 Task: Look for space in Quitilipi, Argentina from 5th June, 2023 to 16th June, 2023 for 2 adults in price range Rs.14000 to Rs.18000. Place can be entire place with 1  bedroom having 1 bed and 1 bathroom. Property type can be house, flat, guest house, hotel. Amenities needed are: heating. Booking option can be shelf check-in. Required host language is English.
Action: Mouse moved to (412, 72)
Screenshot: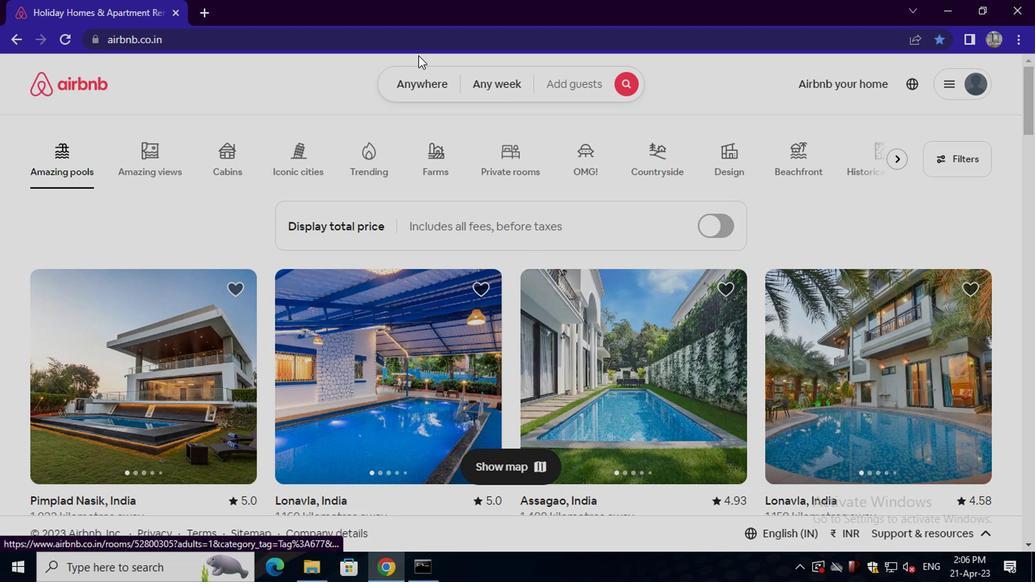 
Action: Mouse pressed left at (412, 72)
Screenshot: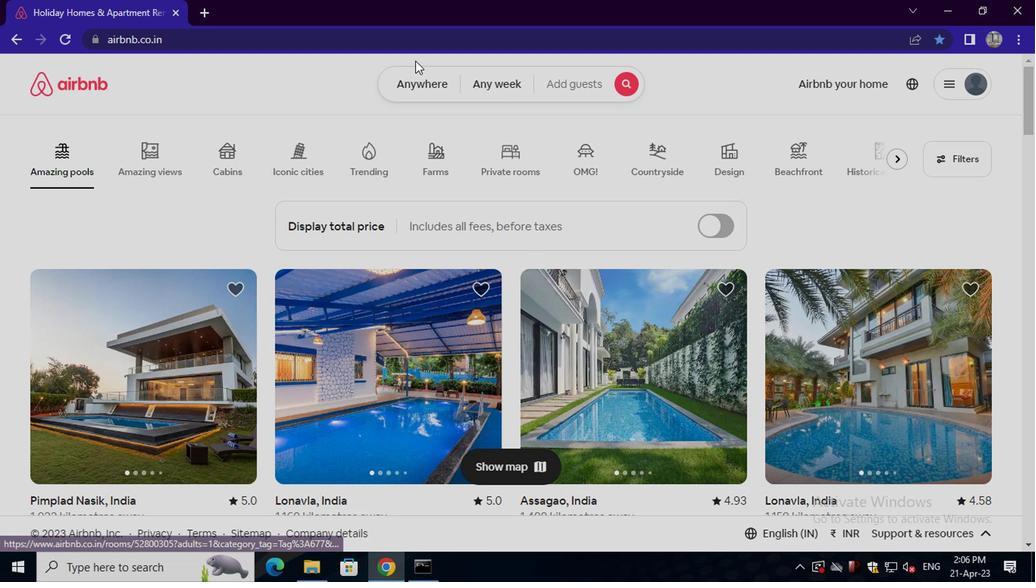 
Action: Mouse moved to (291, 136)
Screenshot: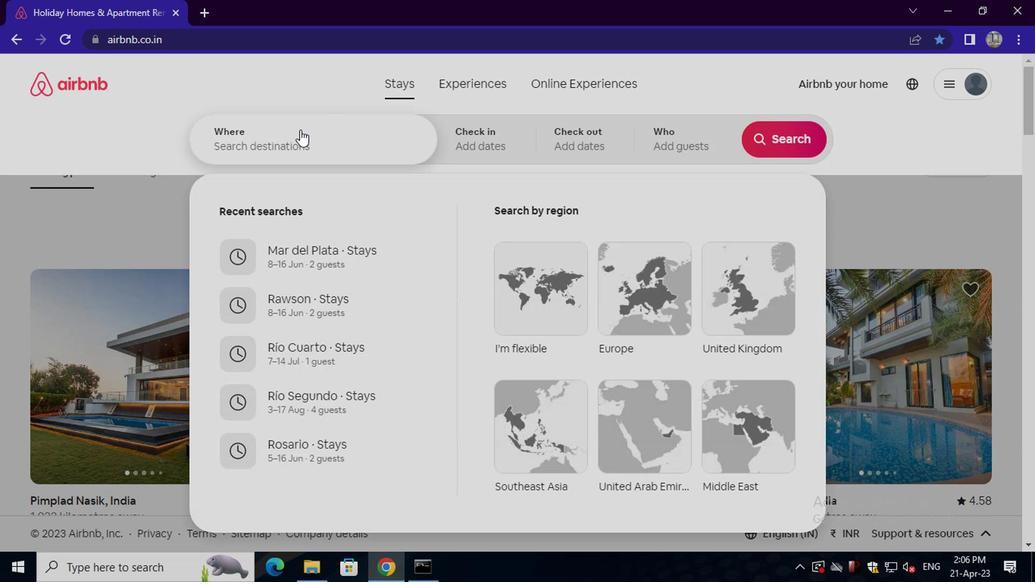 
Action: Mouse pressed left at (291, 136)
Screenshot: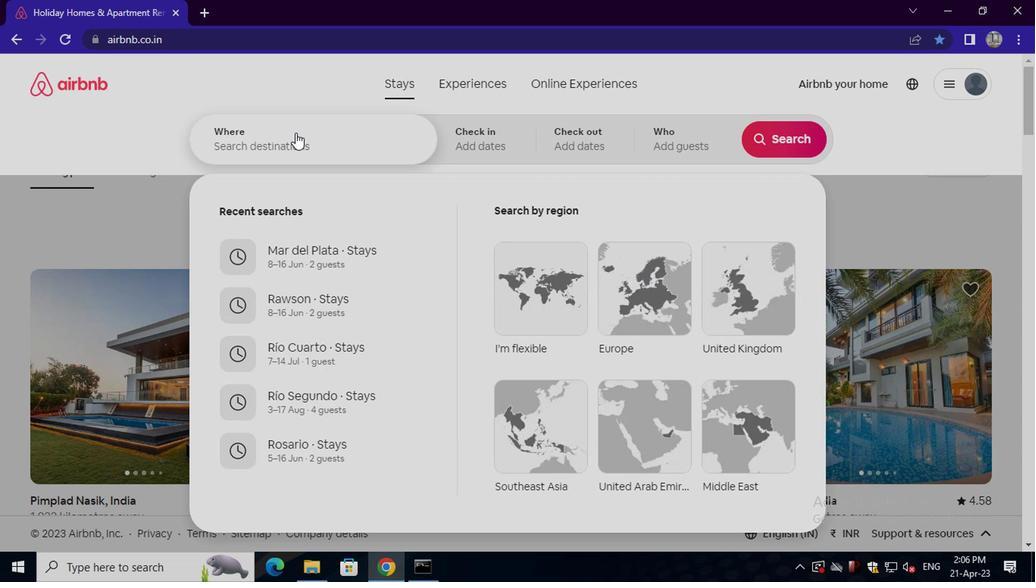 
Action: Mouse moved to (291, 136)
Screenshot: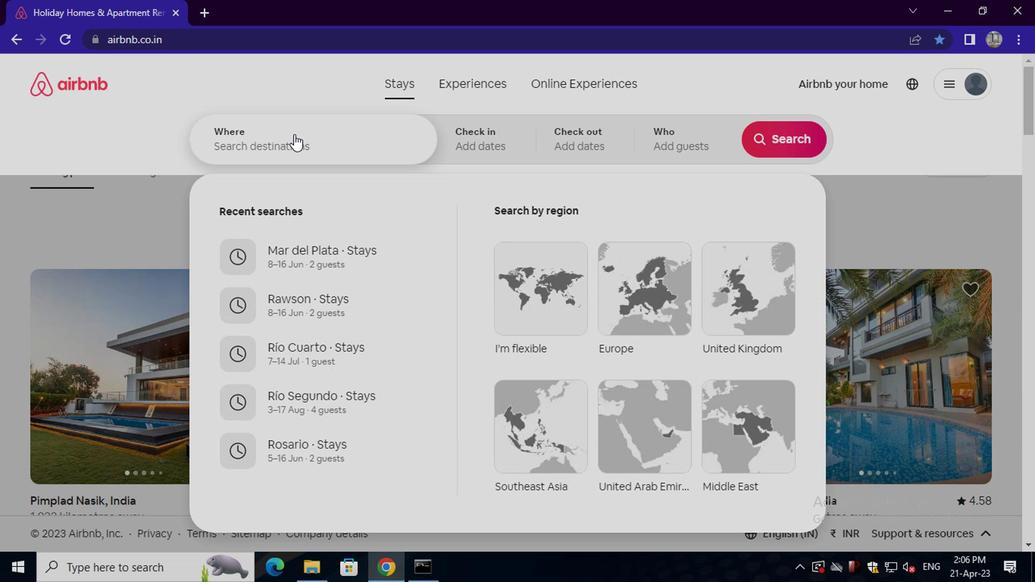 
Action: Key pressed quirilipi,<Key.space><Key.space>argentina<Key.enter>
Screenshot: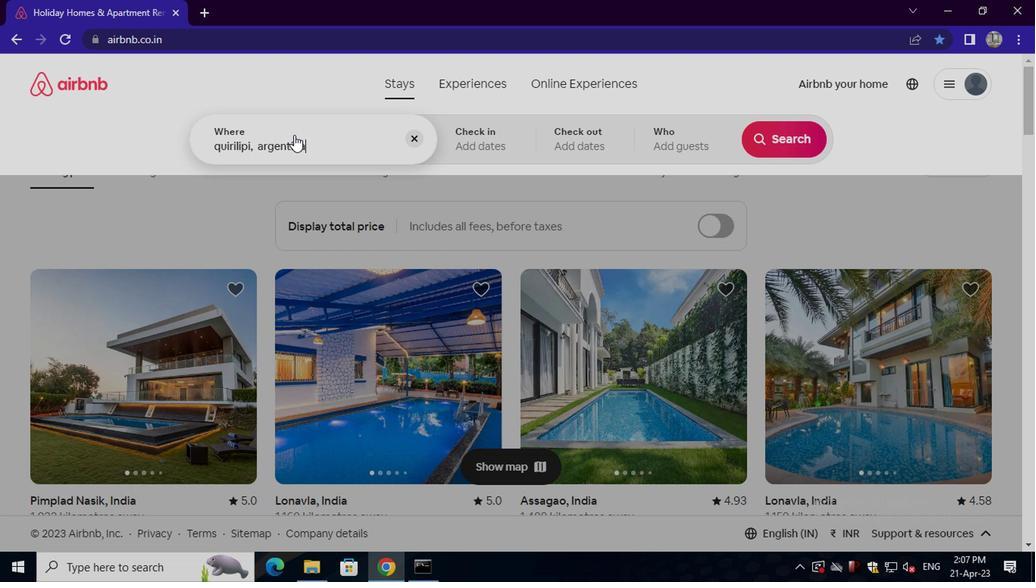
Action: Mouse moved to (767, 266)
Screenshot: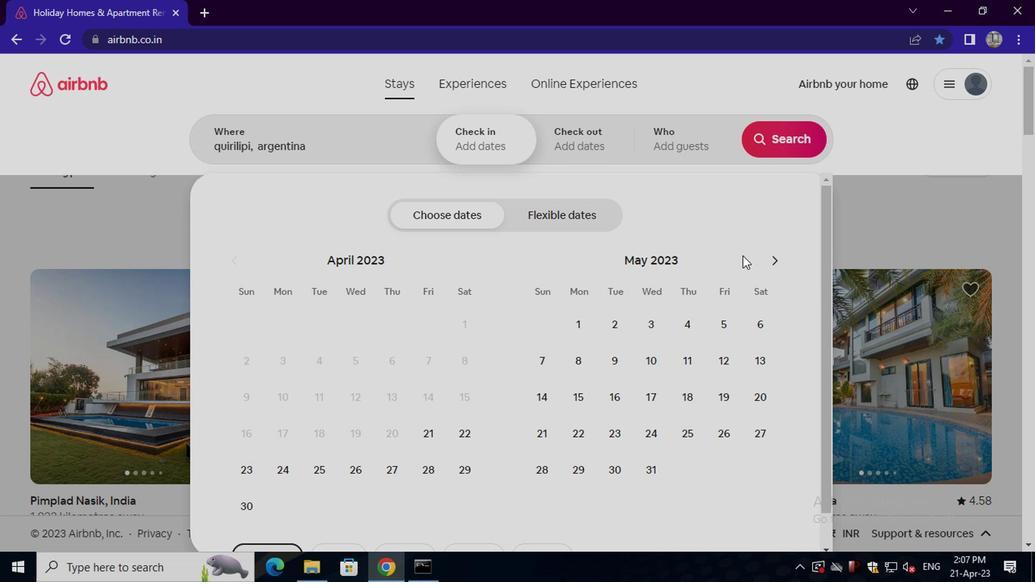 
Action: Mouse pressed left at (767, 266)
Screenshot: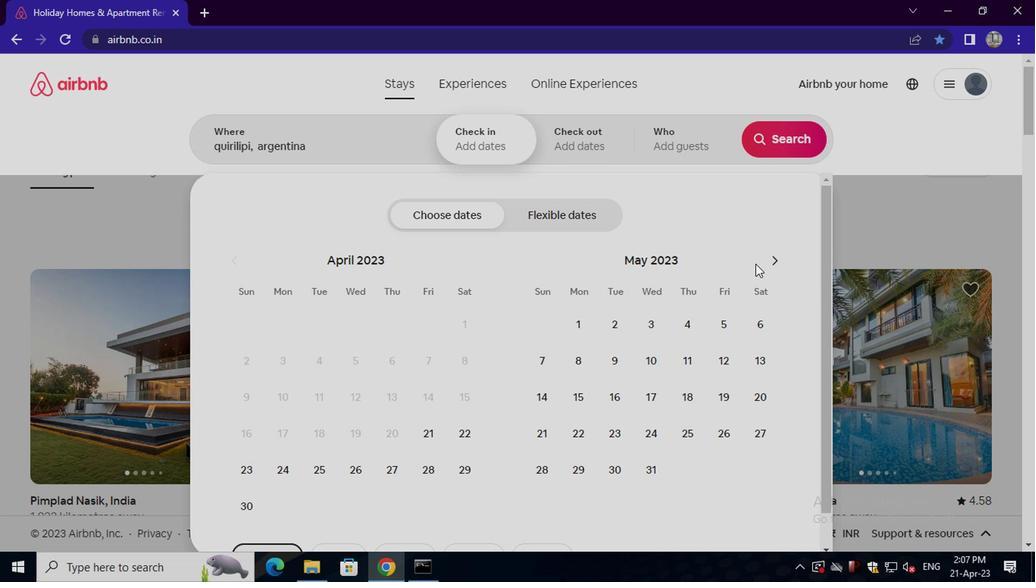 
Action: Mouse moved to (583, 366)
Screenshot: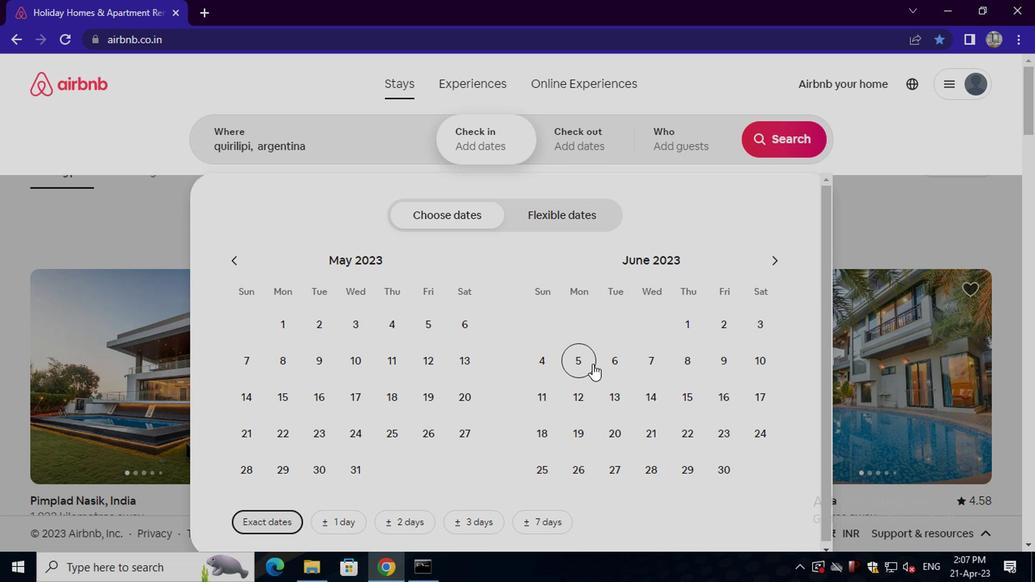 
Action: Mouse pressed left at (583, 366)
Screenshot: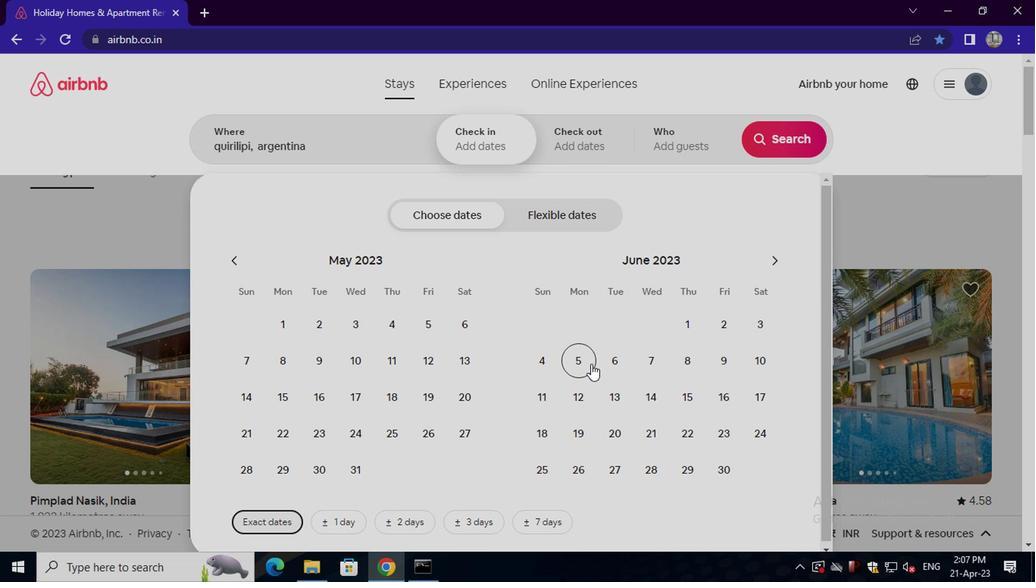 
Action: Mouse moved to (712, 403)
Screenshot: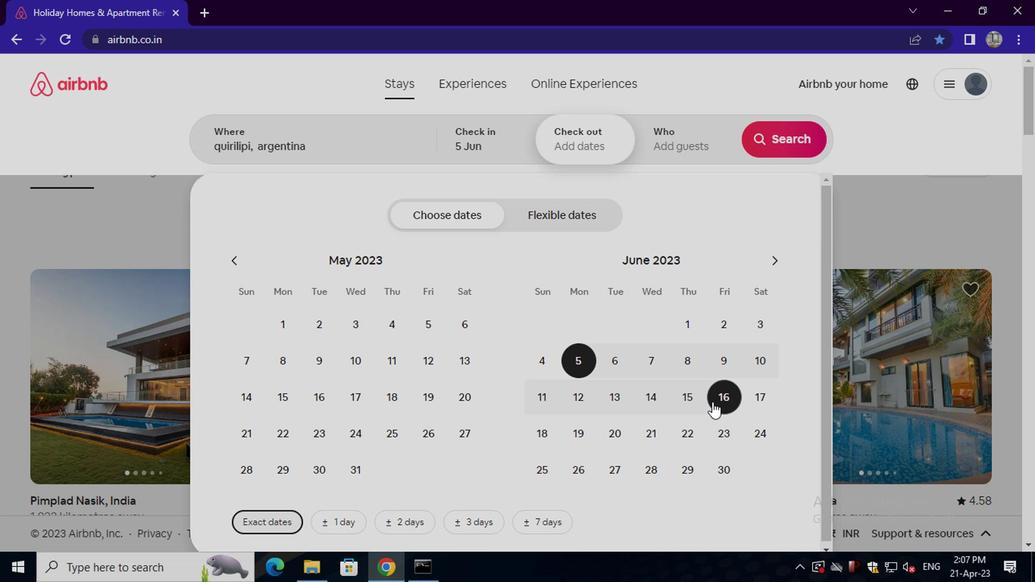 
Action: Mouse pressed left at (712, 403)
Screenshot: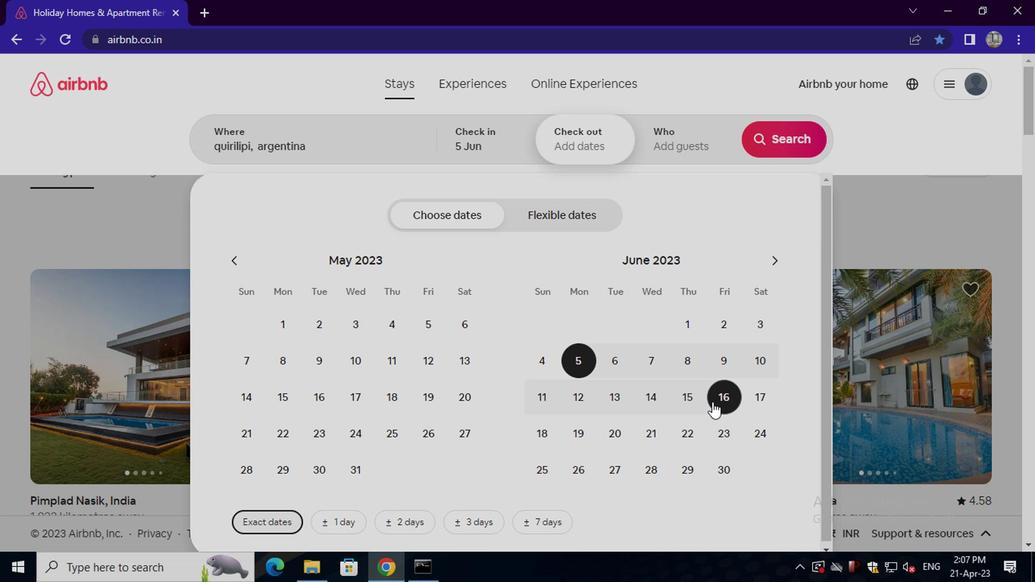 
Action: Mouse moved to (691, 149)
Screenshot: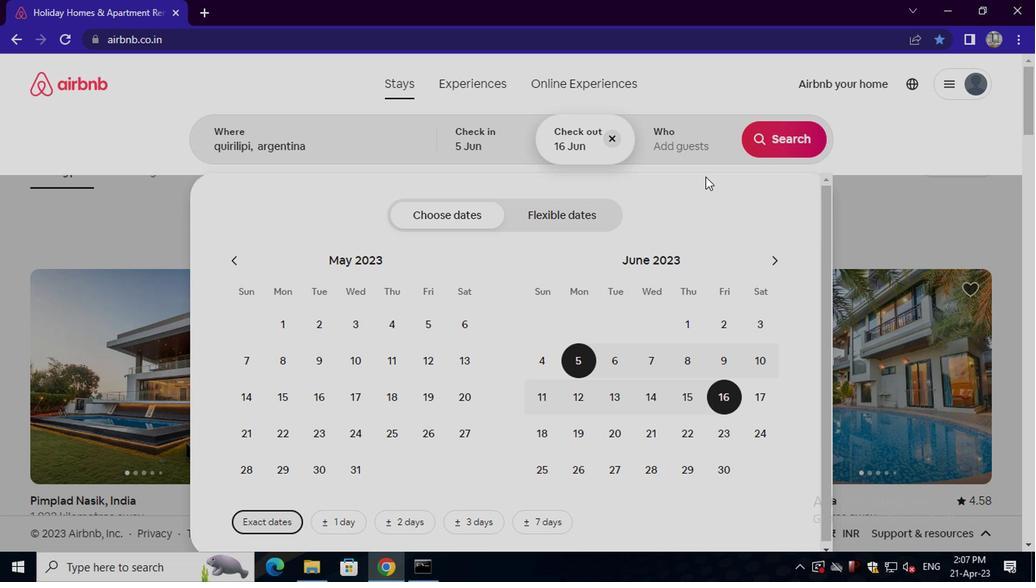 
Action: Mouse pressed left at (691, 149)
Screenshot: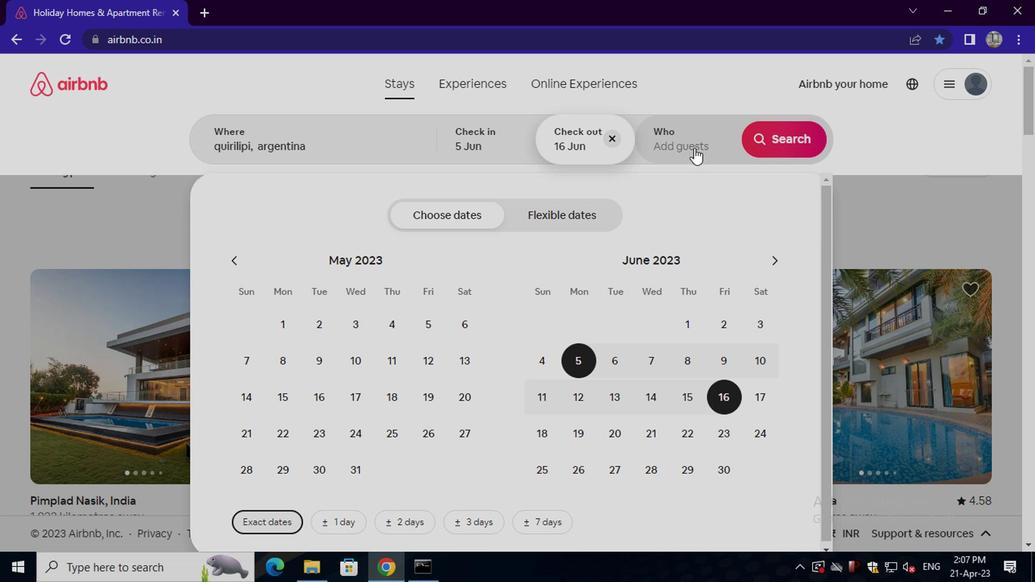 
Action: Mouse moved to (794, 215)
Screenshot: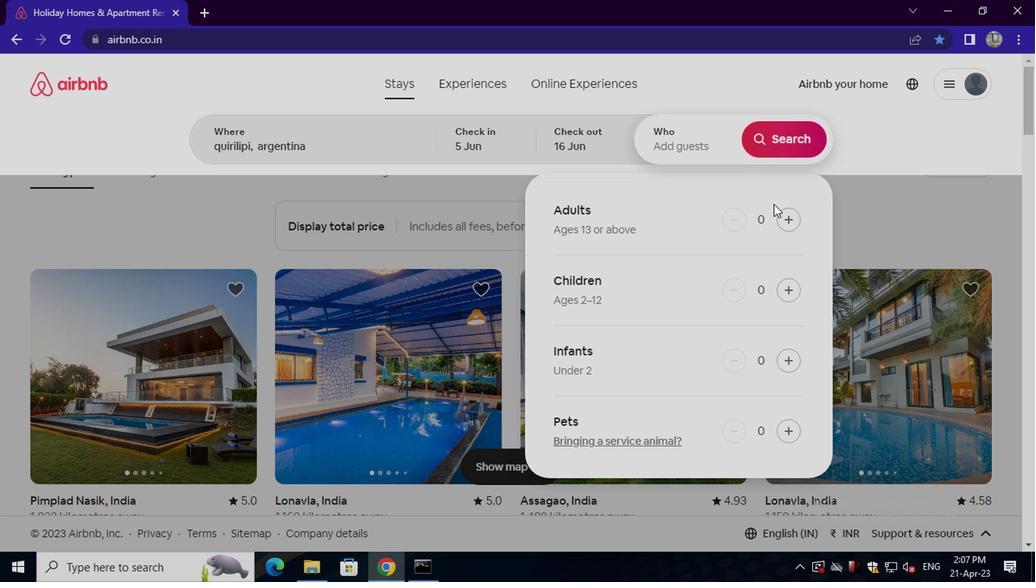 
Action: Mouse pressed left at (794, 215)
Screenshot: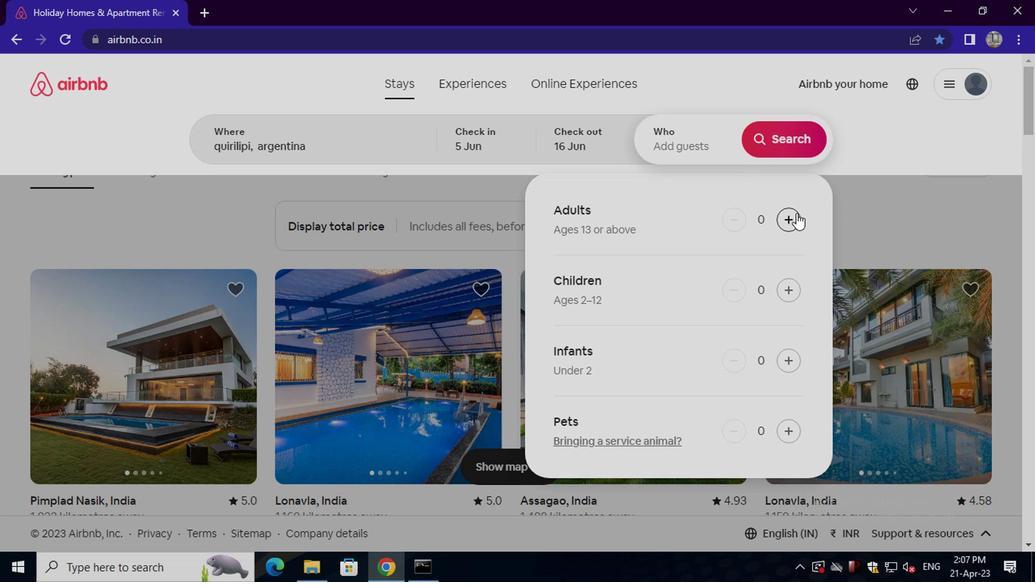 
Action: Mouse pressed left at (794, 215)
Screenshot: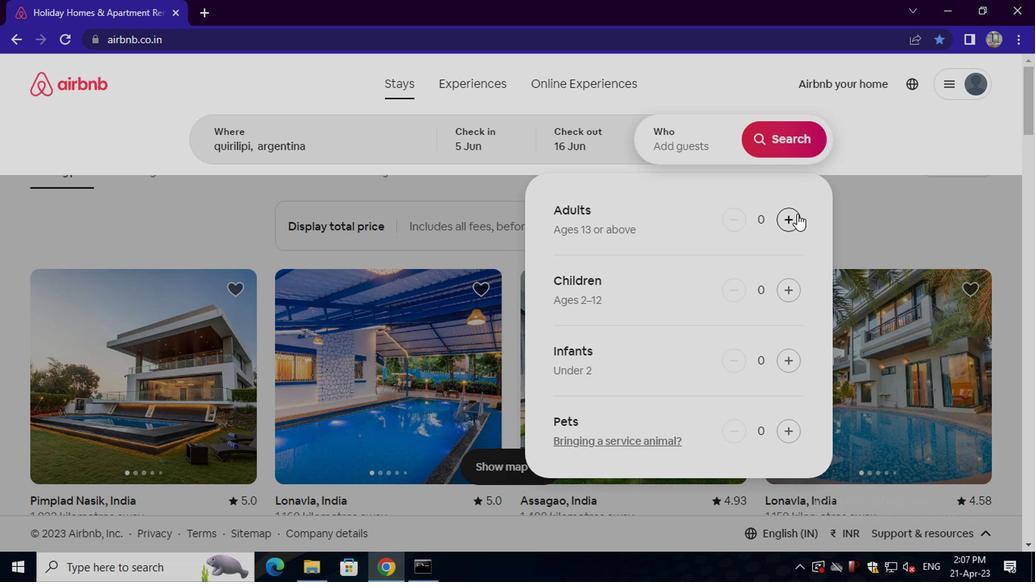 
Action: Mouse moved to (789, 147)
Screenshot: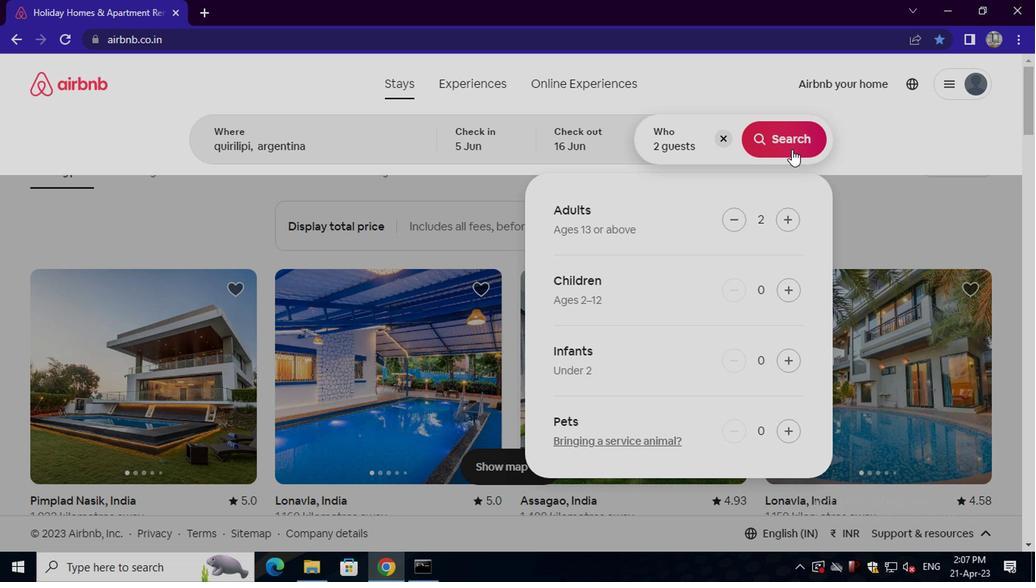 
Action: Mouse pressed left at (789, 147)
Screenshot: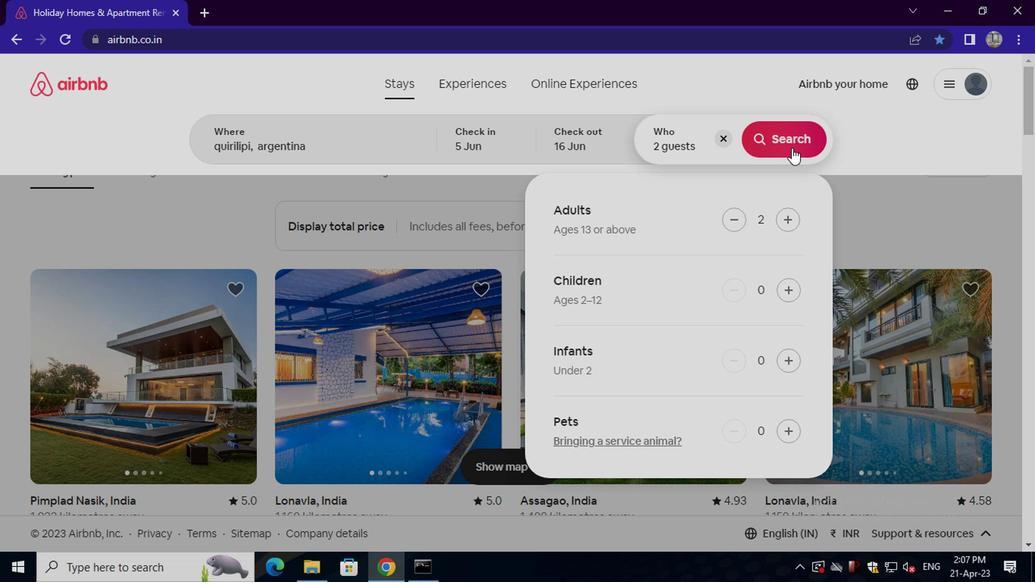 
Action: Mouse moved to (954, 147)
Screenshot: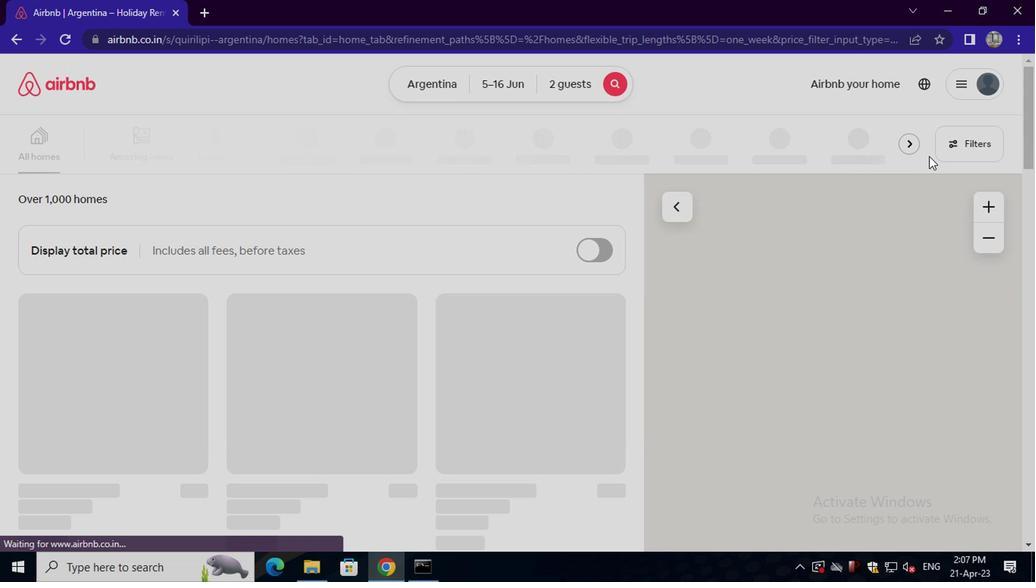 
Action: Mouse pressed left at (954, 147)
Screenshot: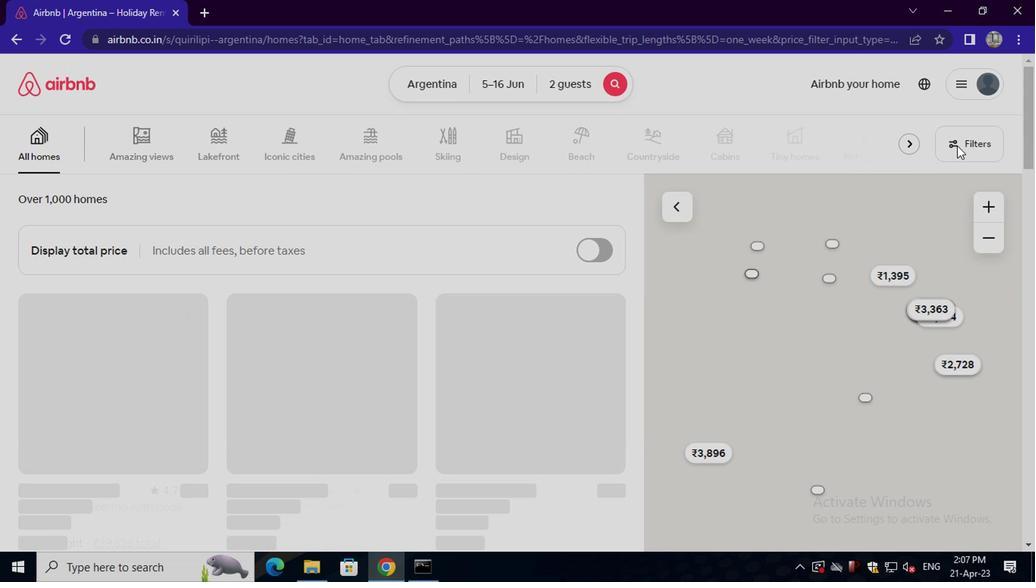 
Action: Mouse moved to (356, 337)
Screenshot: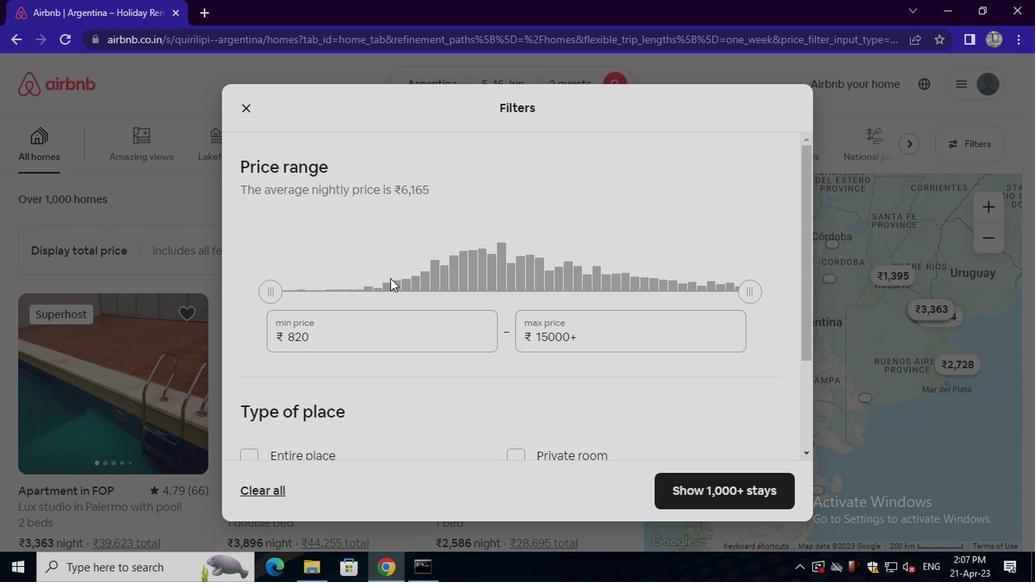 
Action: Mouse pressed left at (356, 337)
Screenshot: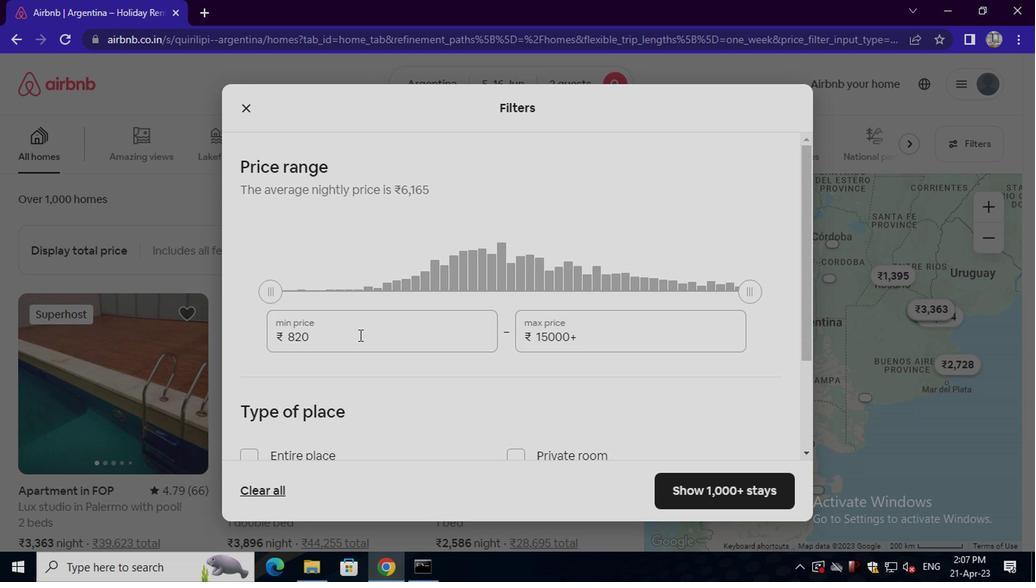 
Action: Key pressed <Key.backspace><Key.backspace><Key.backspace><Key.backspace><Key.backspace><Key.backspace><Key.backspace><Key.backspace>14000
Screenshot: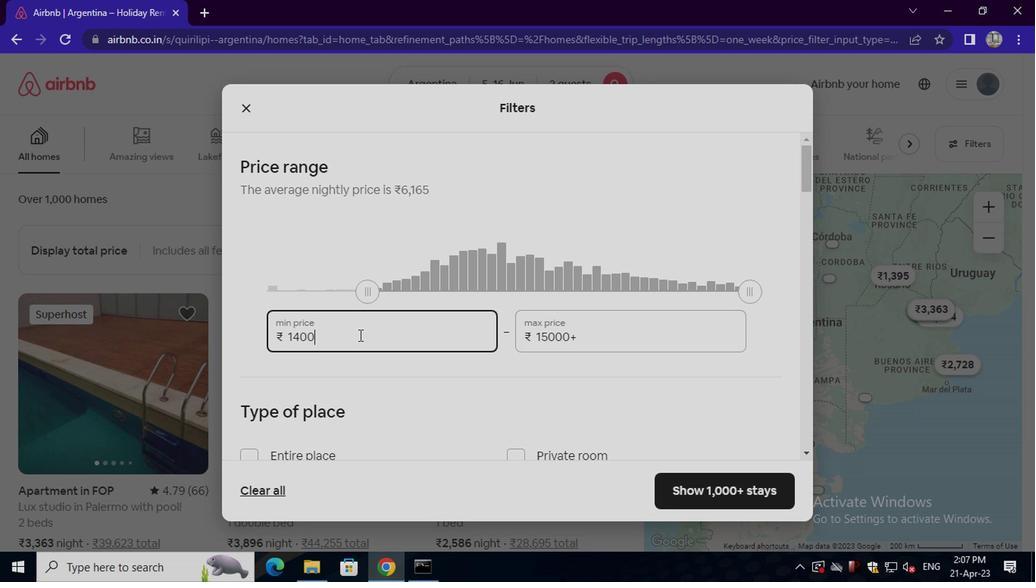 
Action: Mouse moved to (602, 346)
Screenshot: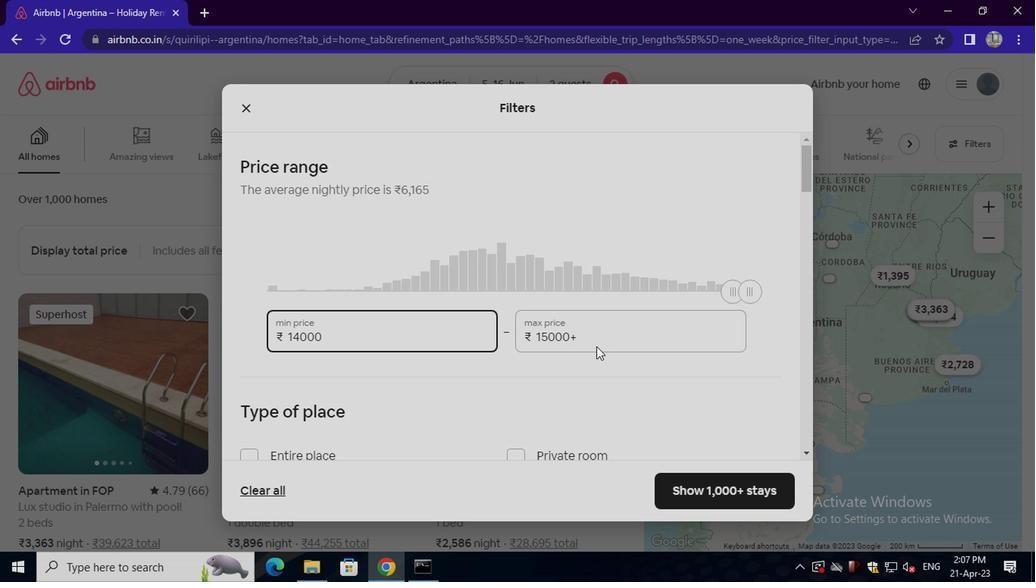 
Action: Mouse pressed left at (602, 346)
Screenshot: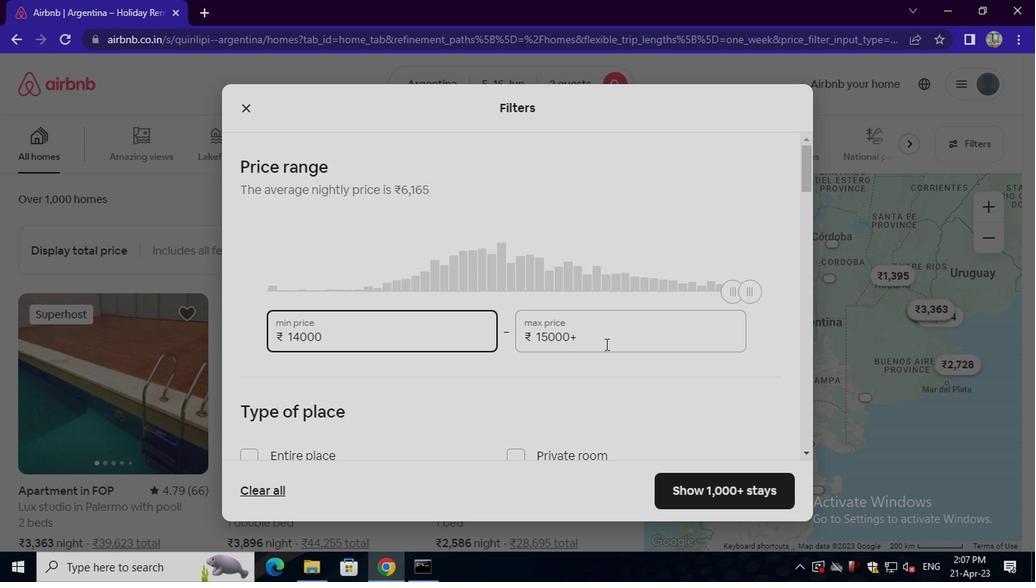 
Action: Key pressed <Key.backspace><Key.backspace><Key.backspace><Key.backspace><Key.backspace><Key.backspace><Key.backspace><Key.backspace><Key.backspace><Key.backspace><Key.backspace><Key.backspace>18000
Screenshot: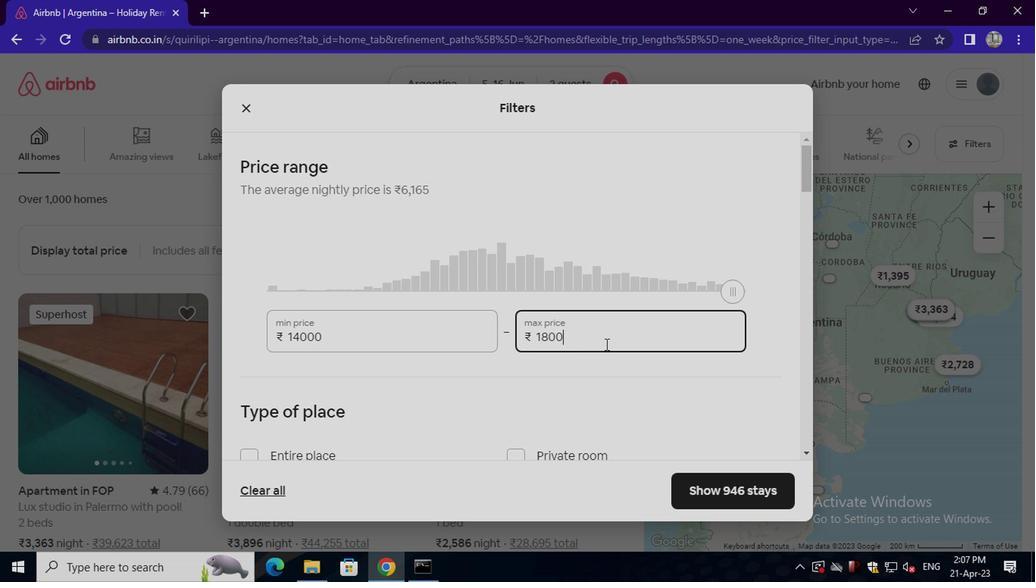 
Action: Mouse moved to (590, 354)
Screenshot: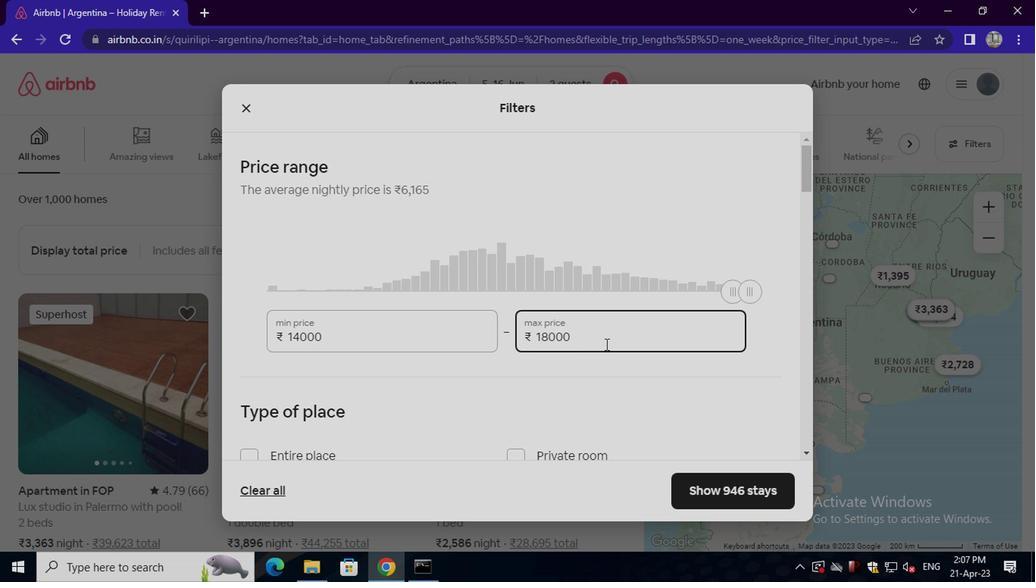 
Action: Mouse scrolled (590, 354) with delta (0, 0)
Screenshot: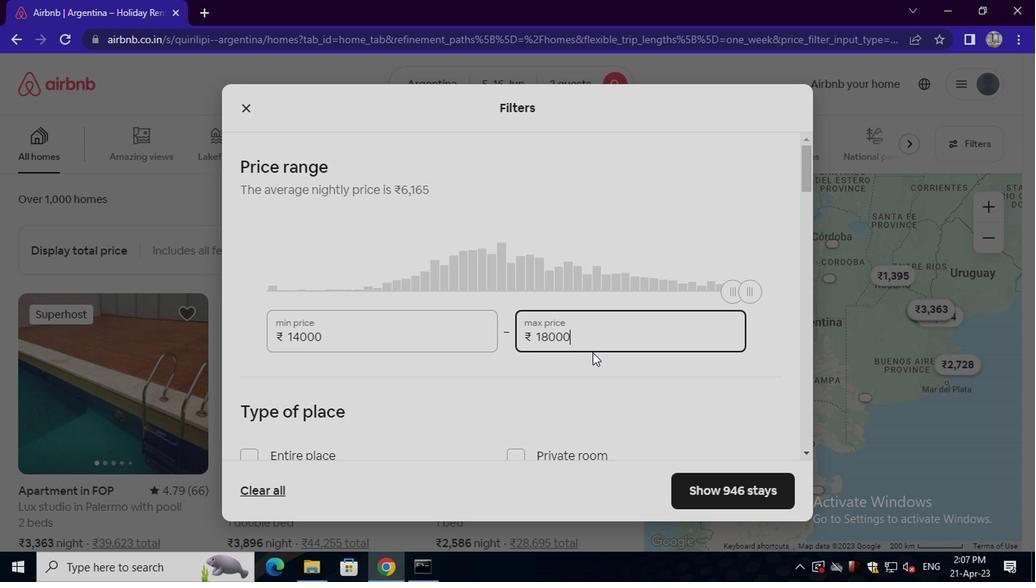 
Action: Mouse moved to (328, 382)
Screenshot: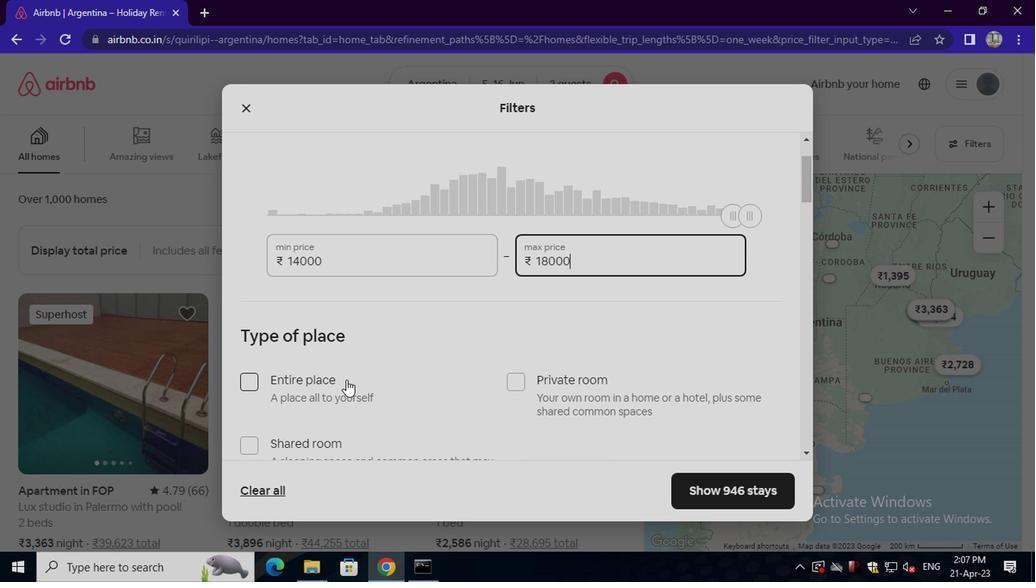 
Action: Mouse pressed left at (328, 382)
Screenshot: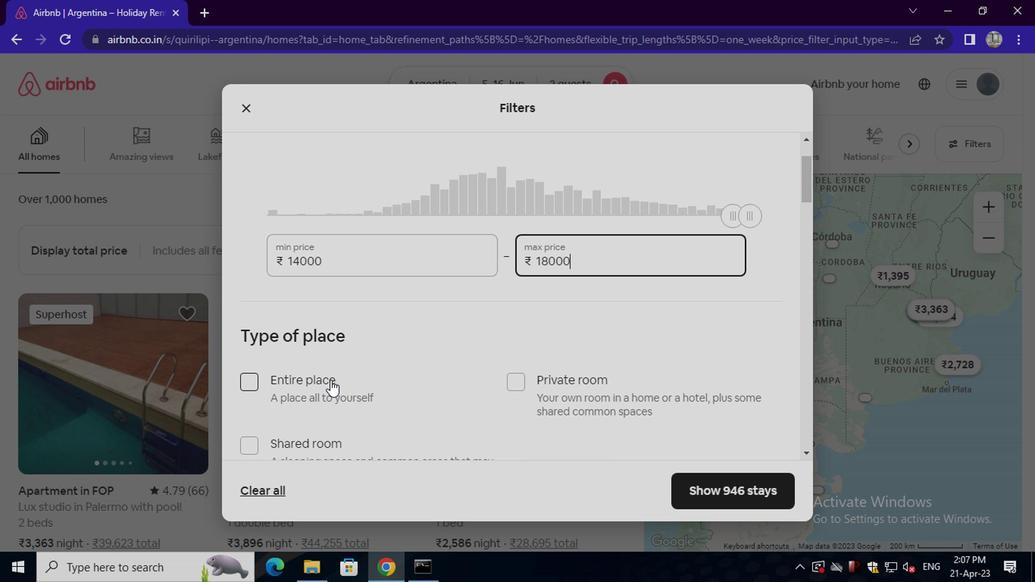 
Action: Mouse scrolled (328, 381) with delta (0, -1)
Screenshot: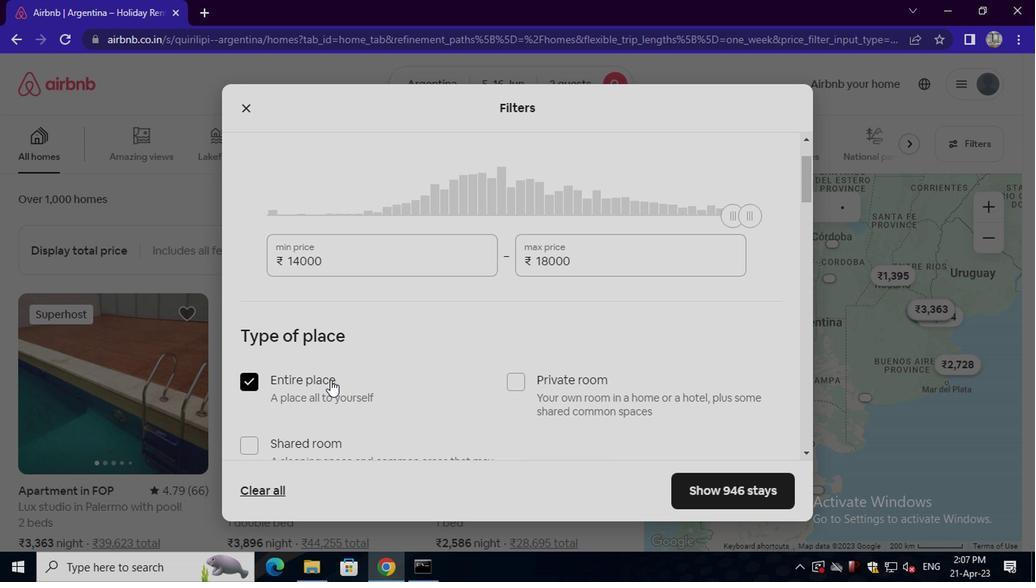 
Action: Mouse scrolled (328, 381) with delta (0, -1)
Screenshot: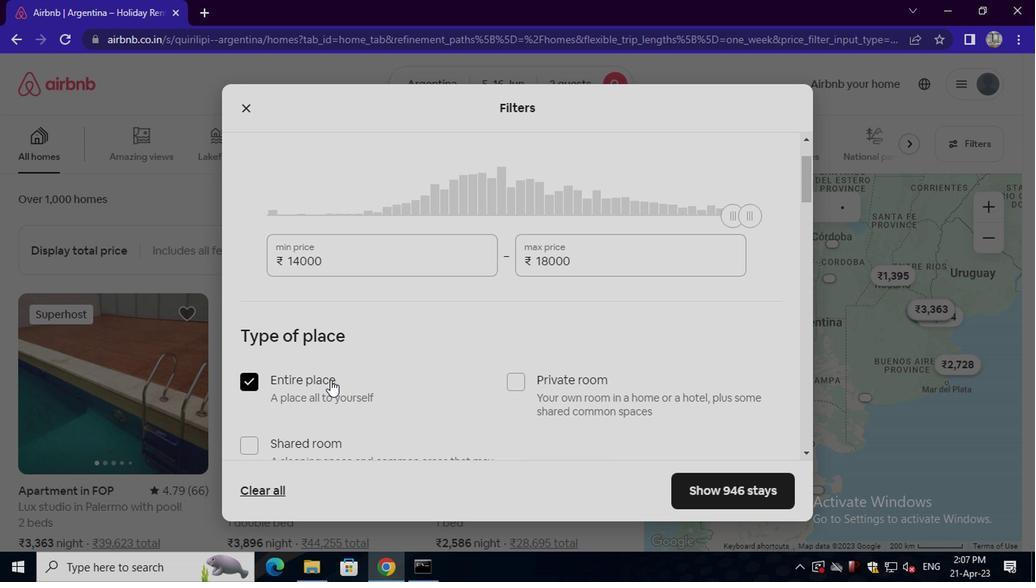 
Action: Mouse scrolled (328, 381) with delta (0, -1)
Screenshot: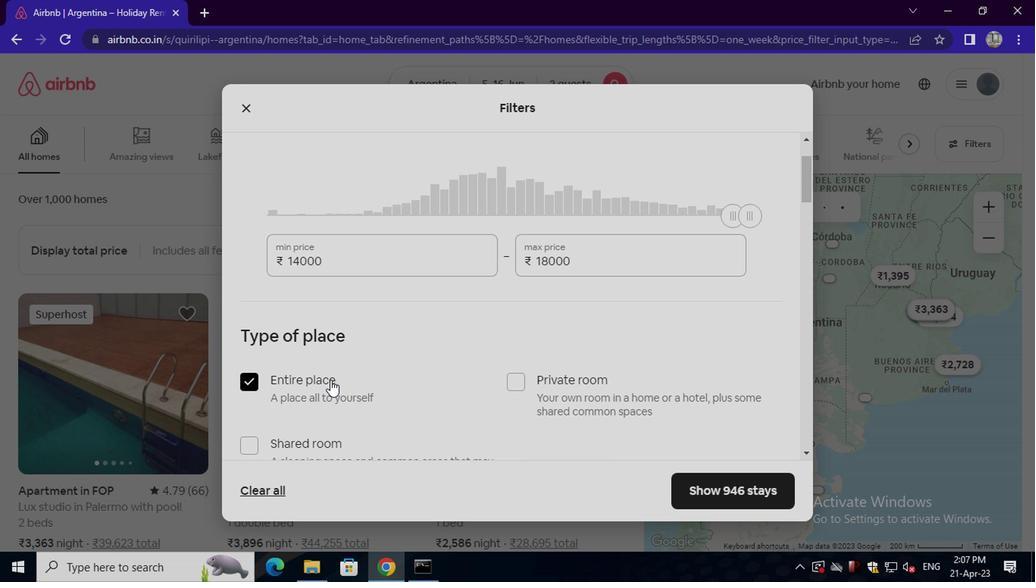 
Action: Mouse scrolled (328, 381) with delta (0, -1)
Screenshot: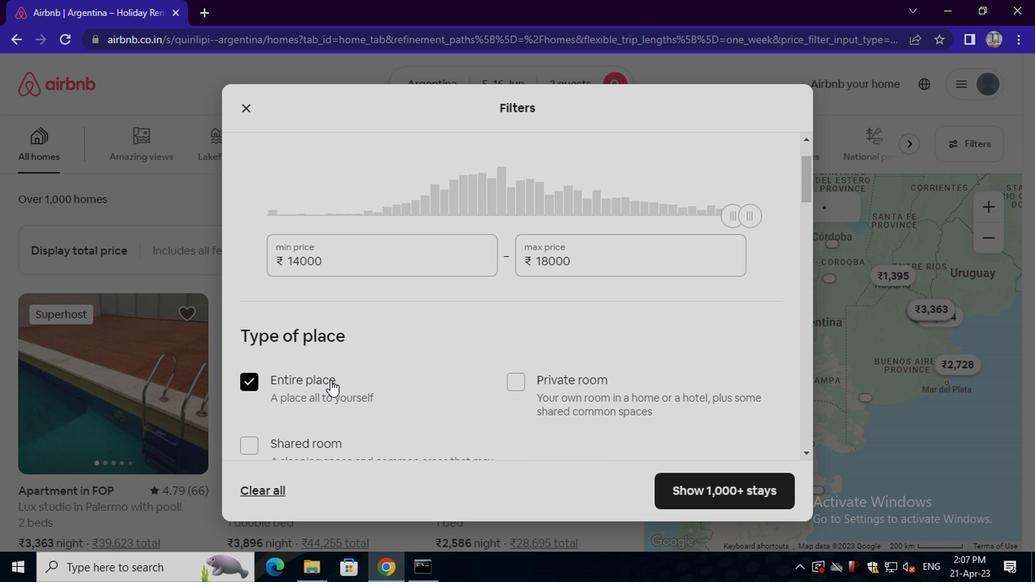 
Action: Mouse moved to (326, 334)
Screenshot: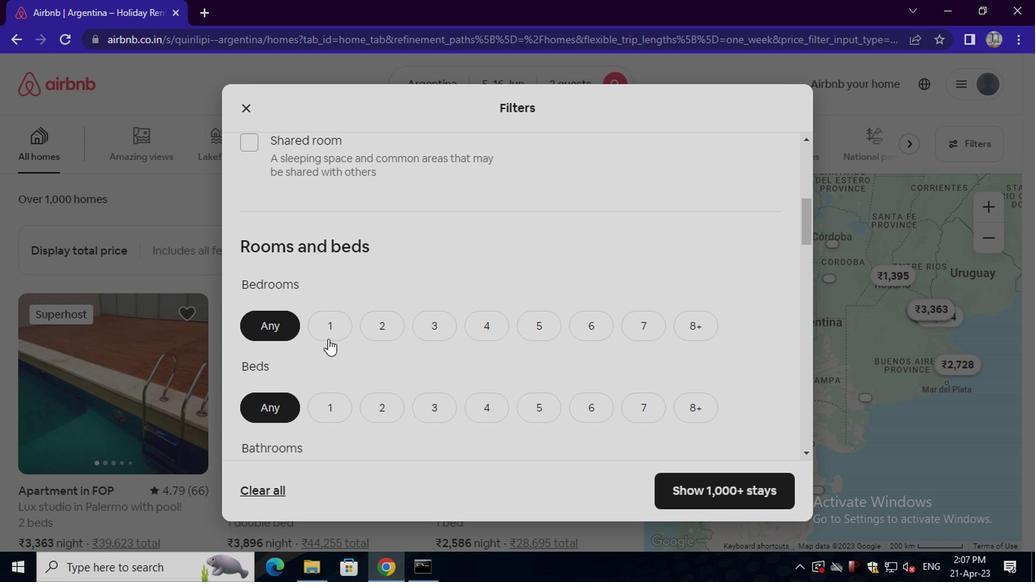
Action: Mouse pressed left at (326, 334)
Screenshot: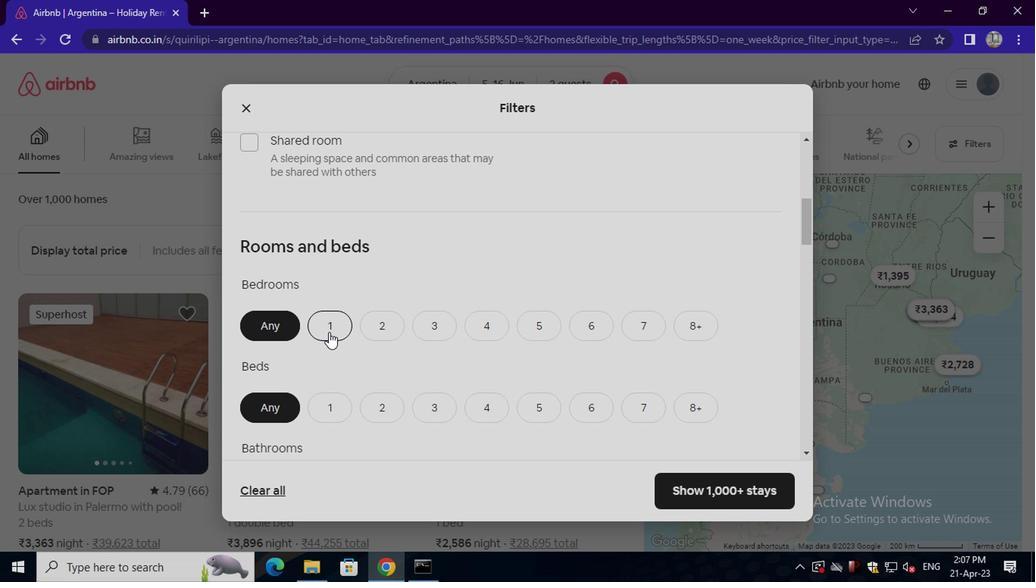 
Action: Mouse moved to (346, 345)
Screenshot: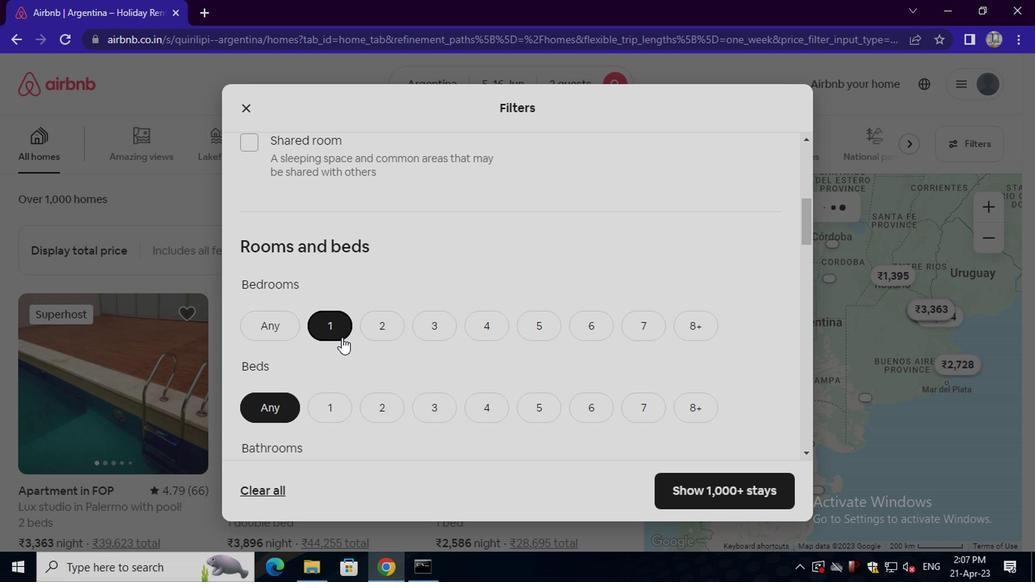 
Action: Mouse scrolled (346, 343) with delta (0, -1)
Screenshot: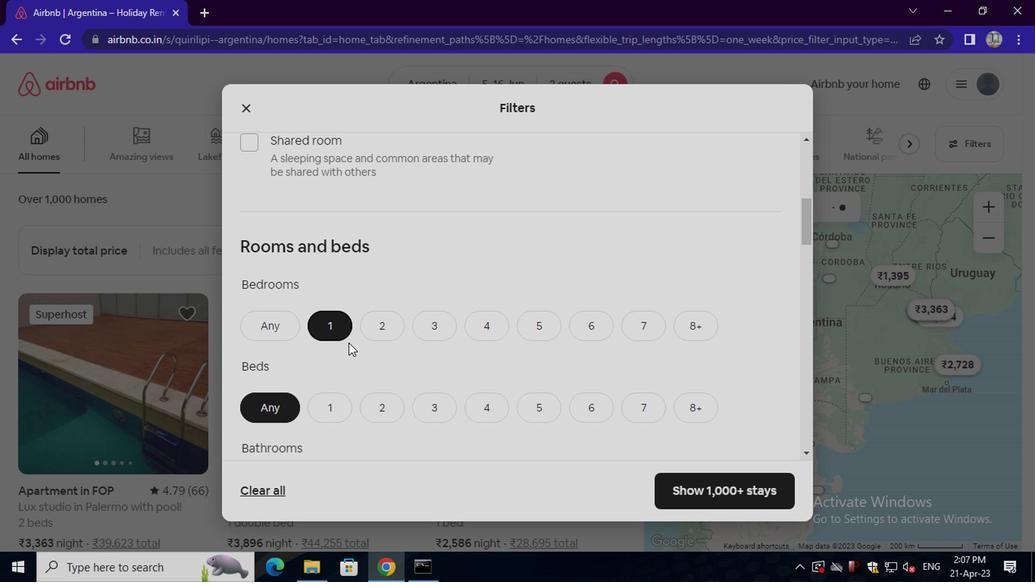 
Action: Mouse moved to (347, 345)
Screenshot: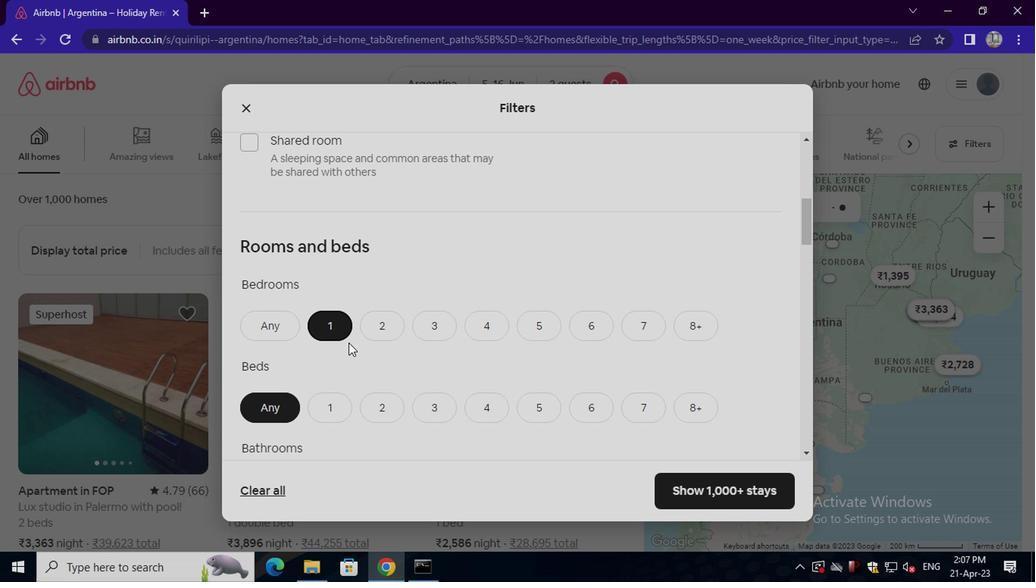 
Action: Mouse scrolled (347, 343) with delta (0, -1)
Screenshot: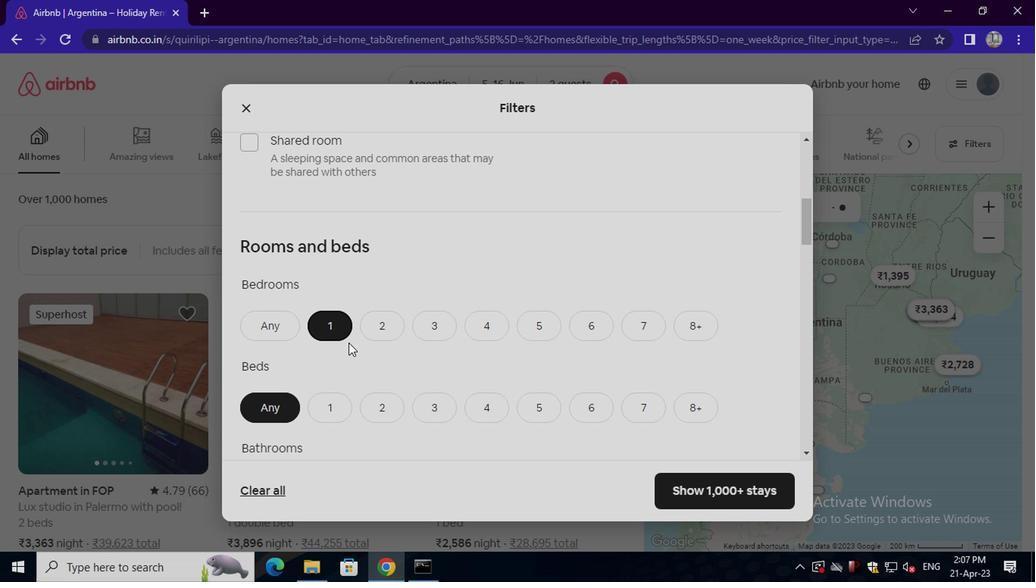
Action: Mouse moved to (336, 264)
Screenshot: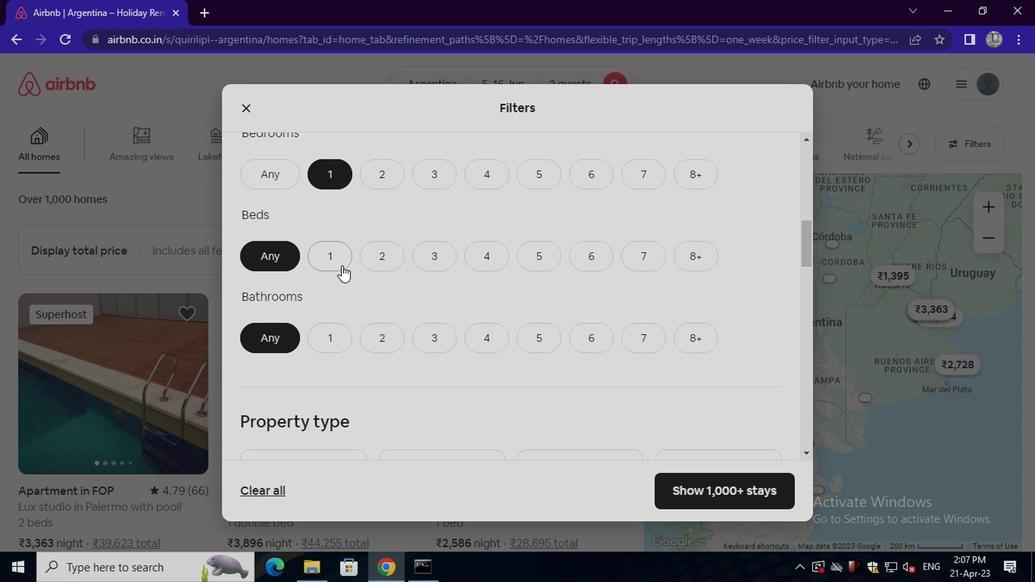 
Action: Mouse pressed left at (336, 264)
Screenshot: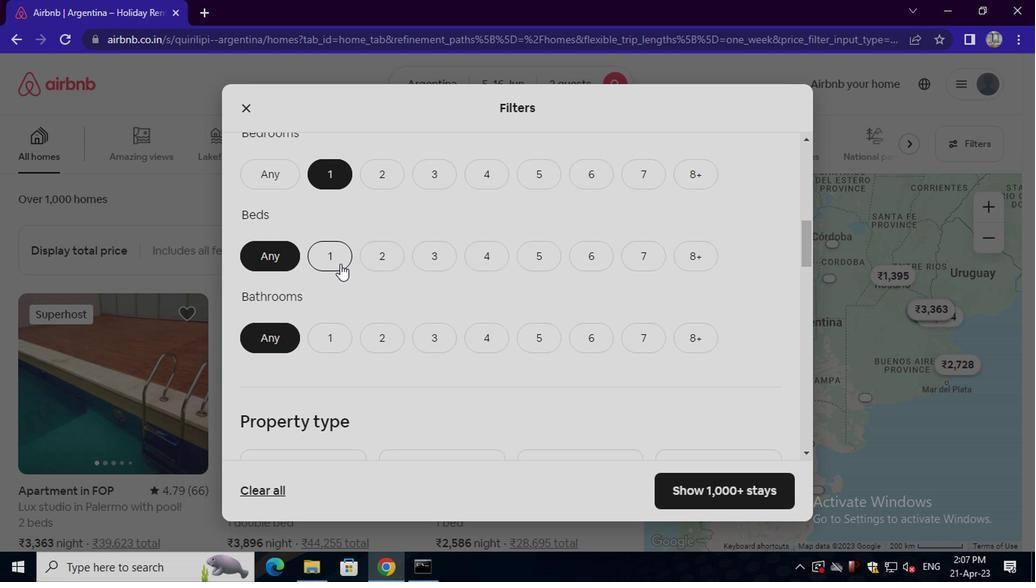 
Action: Mouse moved to (339, 337)
Screenshot: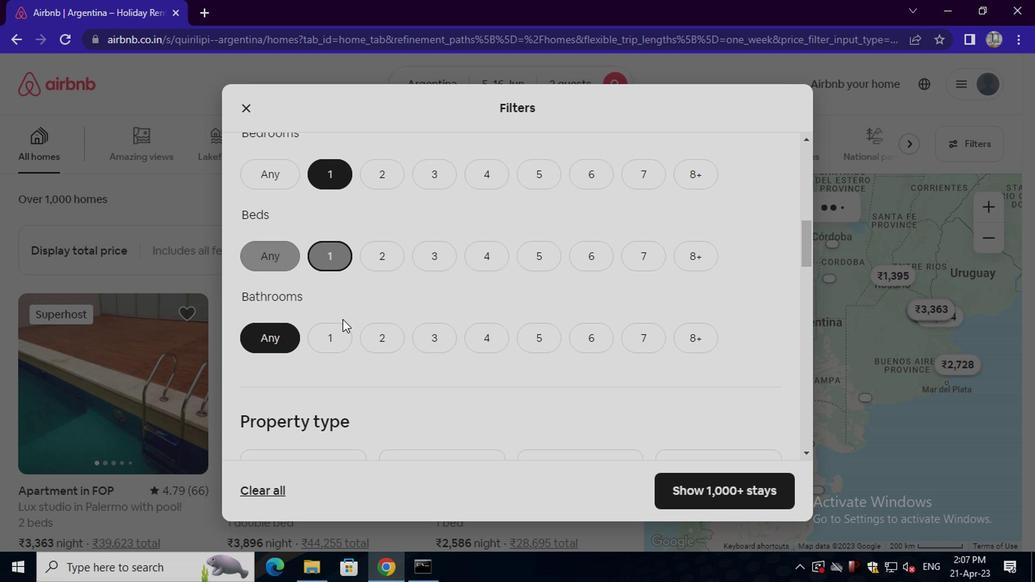 
Action: Mouse pressed left at (339, 337)
Screenshot: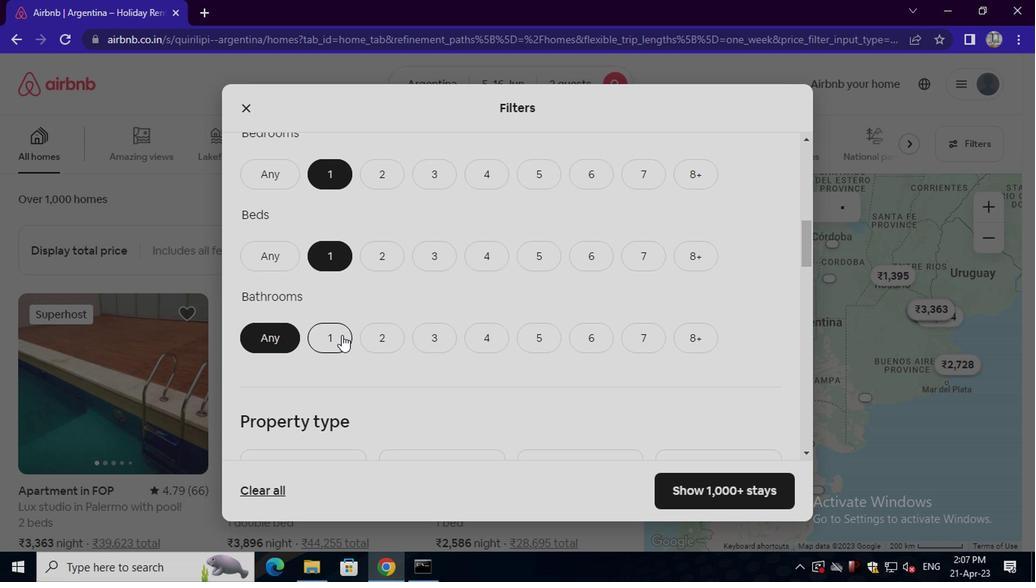 
Action: Mouse scrolled (339, 336) with delta (0, -1)
Screenshot: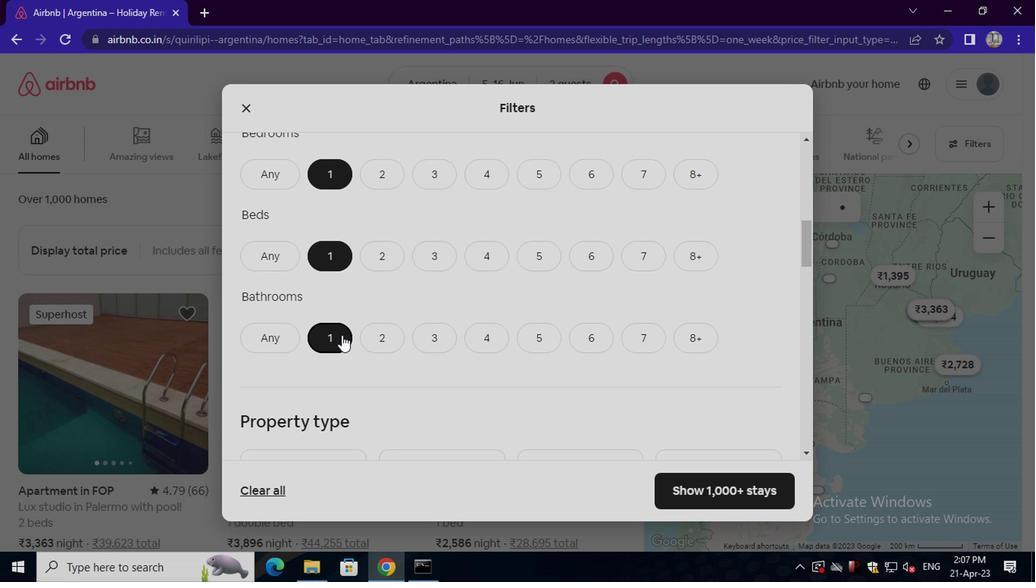 
Action: Mouse scrolled (339, 336) with delta (0, -1)
Screenshot: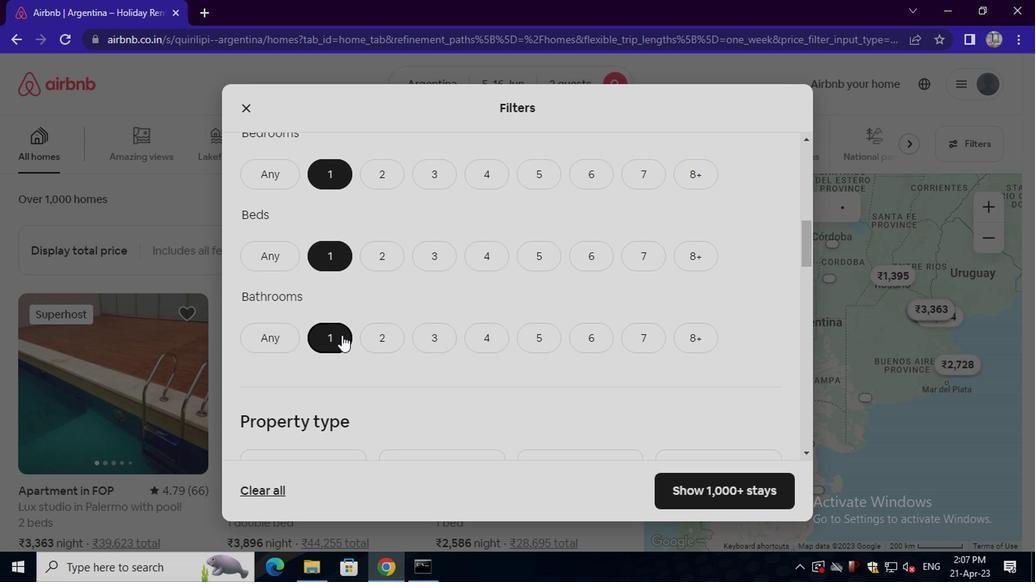 
Action: Mouse scrolled (339, 336) with delta (0, -1)
Screenshot: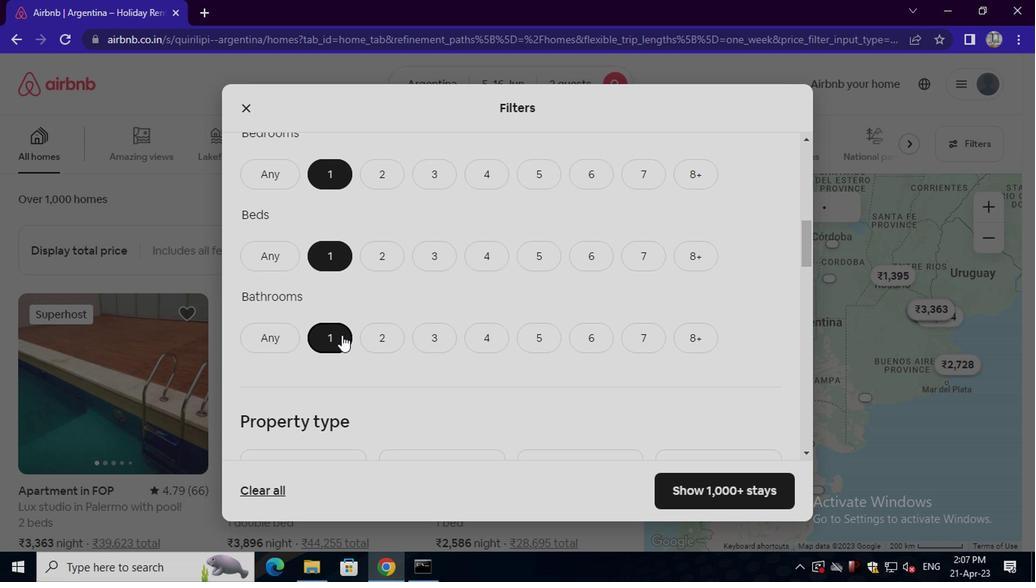 
Action: Mouse moved to (322, 293)
Screenshot: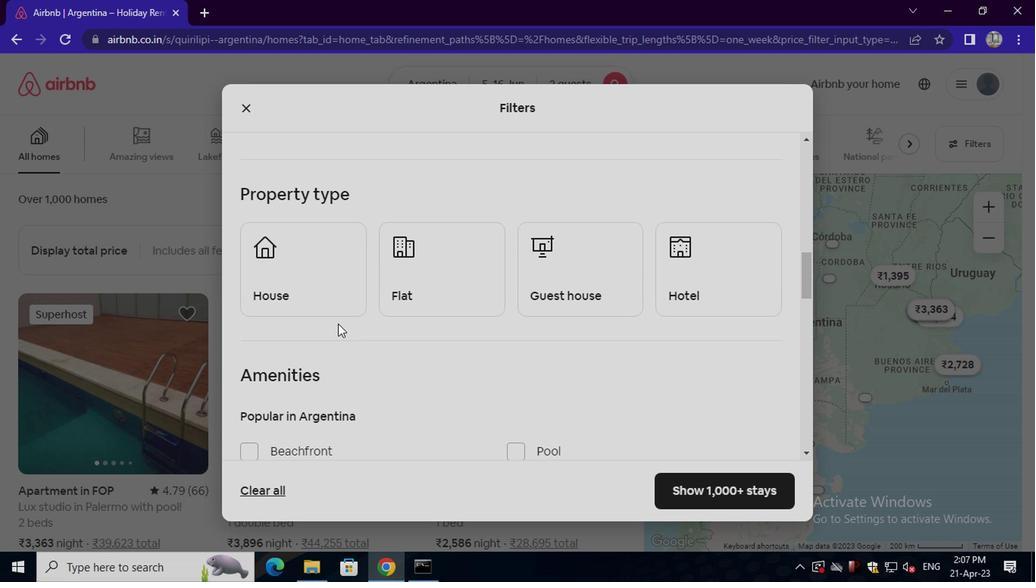 
Action: Mouse pressed left at (322, 293)
Screenshot: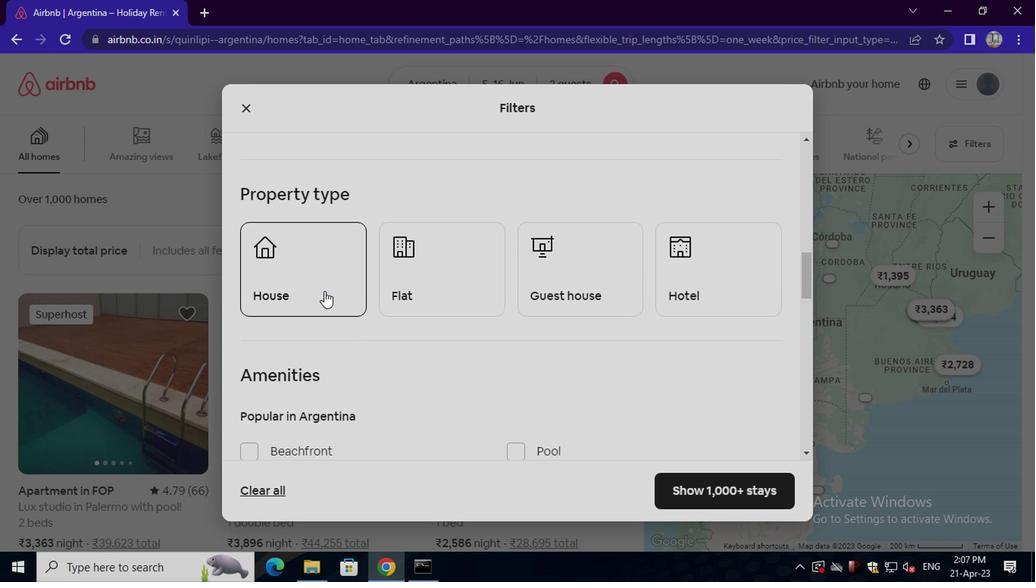 
Action: Mouse moved to (405, 285)
Screenshot: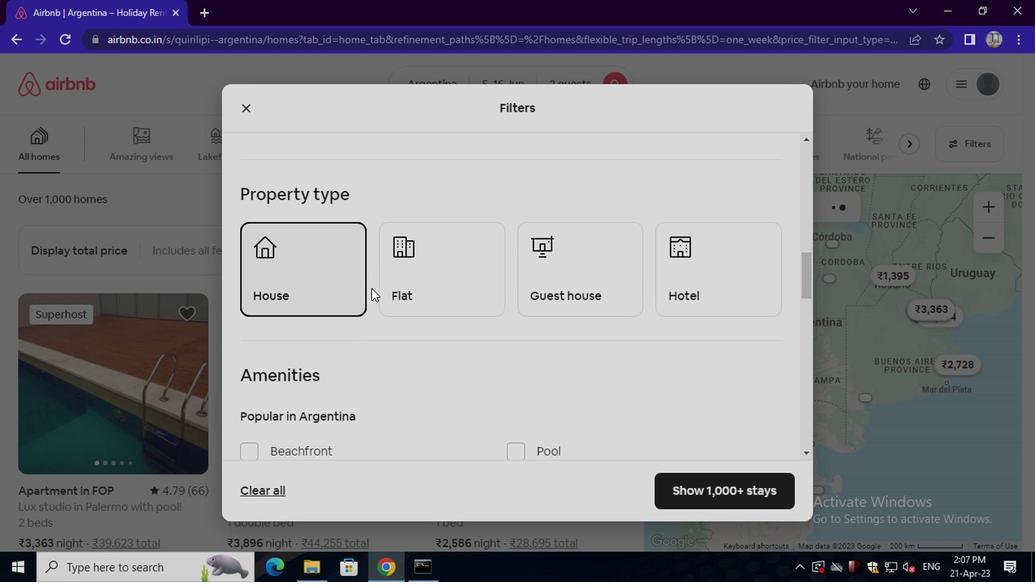 
Action: Mouse pressed left at (405, 285)
Screenshot: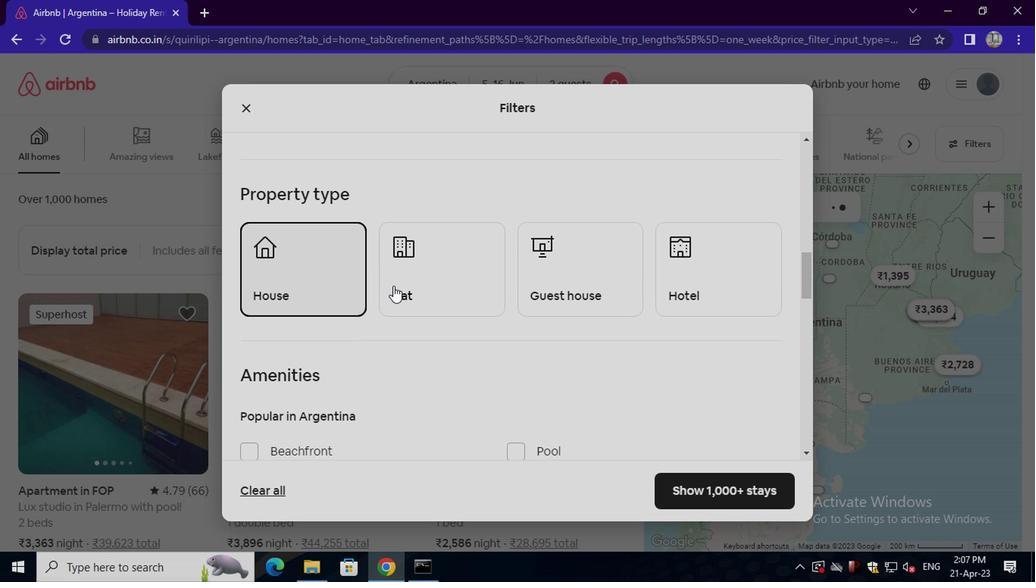 
Action: Mouse moved to (545, 279)
Screenshot: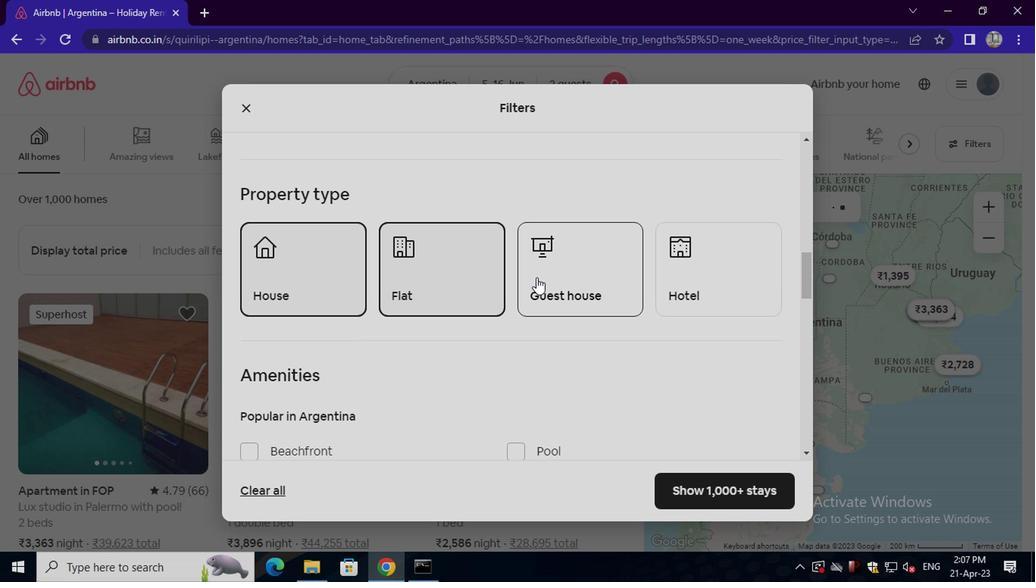 
Action: Mouse pressed left at (545, 279)
Screenshot: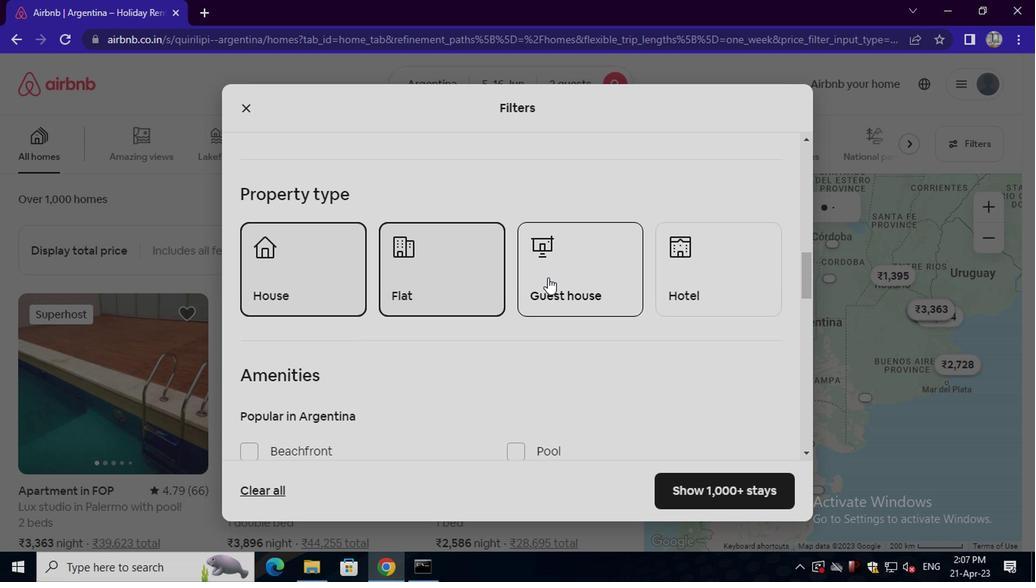 
Action: Mouse moved to (665, 274)
Screenshot: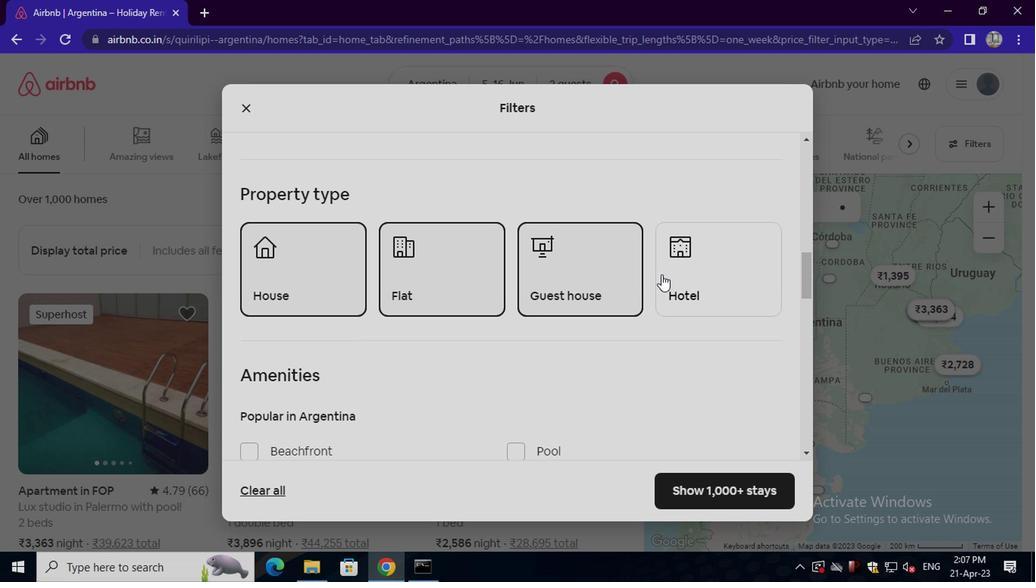 
Action: Mouse pressed left at (665, 274)
Screenshot: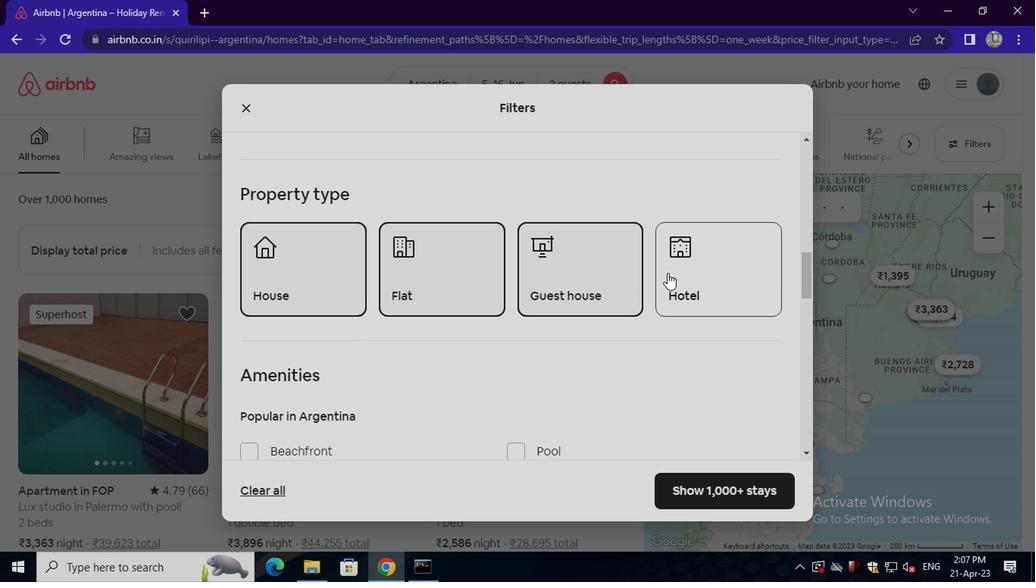 
Action: Mouse moved to (405, 277)
Screenshot: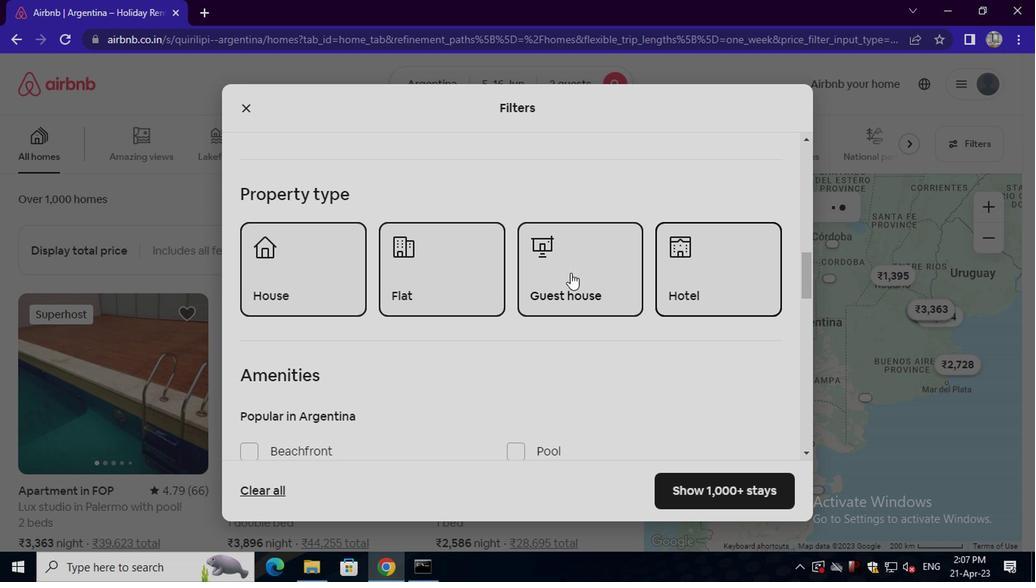 
Action: Mouse scrolled (405, 276) with delta (0, 0)
Screenshot: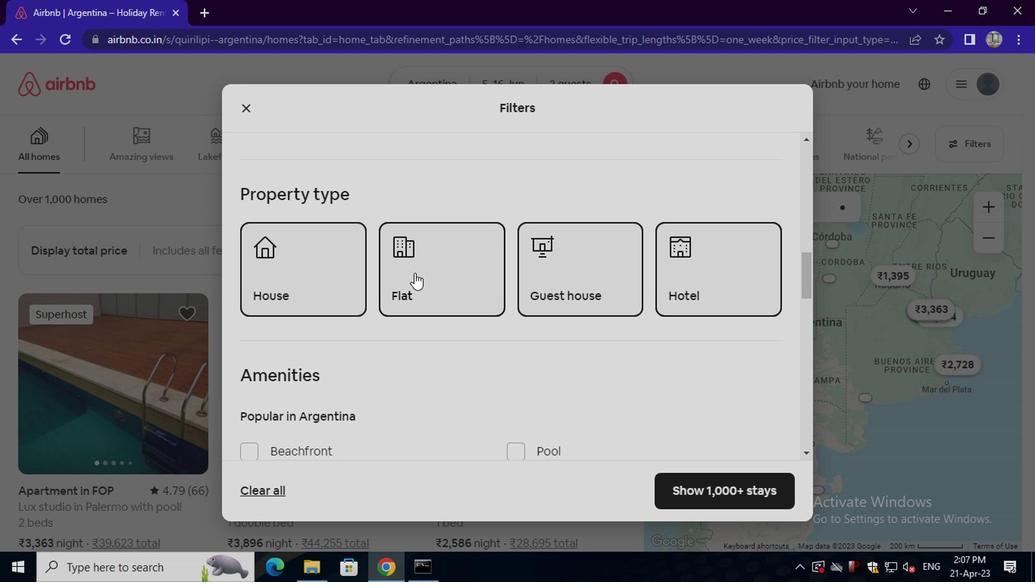 
Action: Mouse scrolled (405, 276) with delta (0, 0)
Screenshot: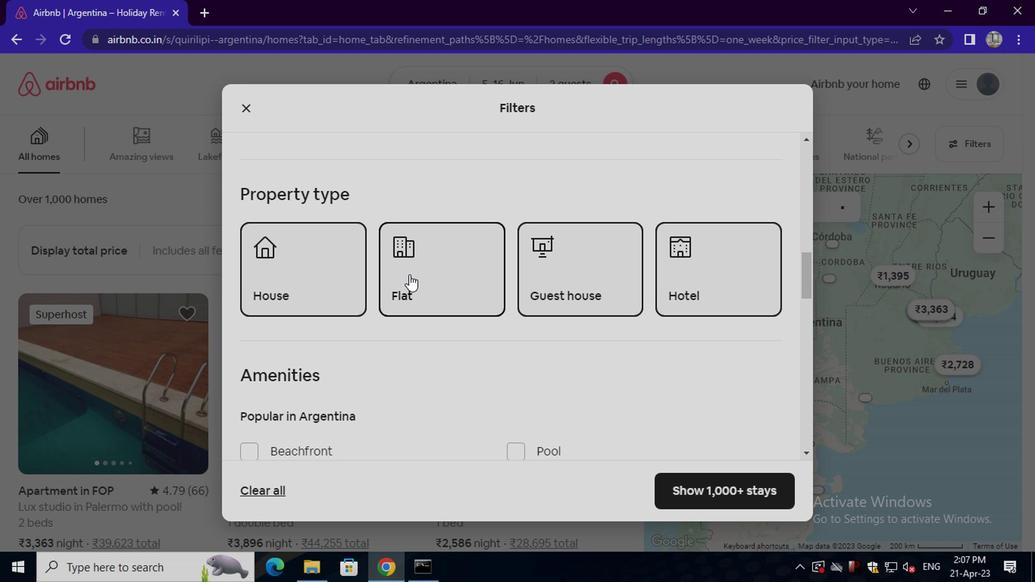 
Action: Mouse scrolled (405, 276) with delta (0, 0)
Screenshot: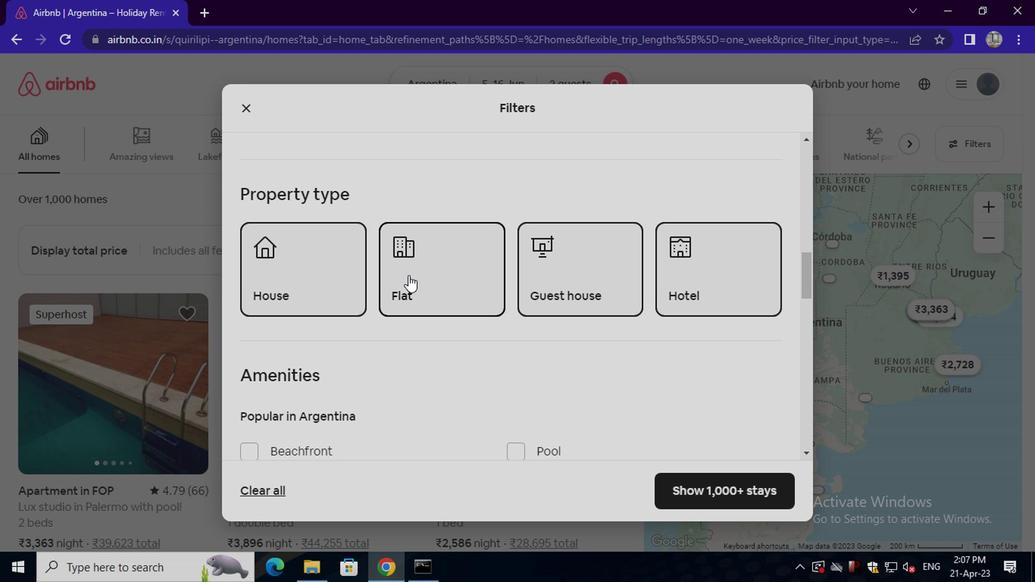 
Action: Mouse moved to (287, 334)
Screenshot: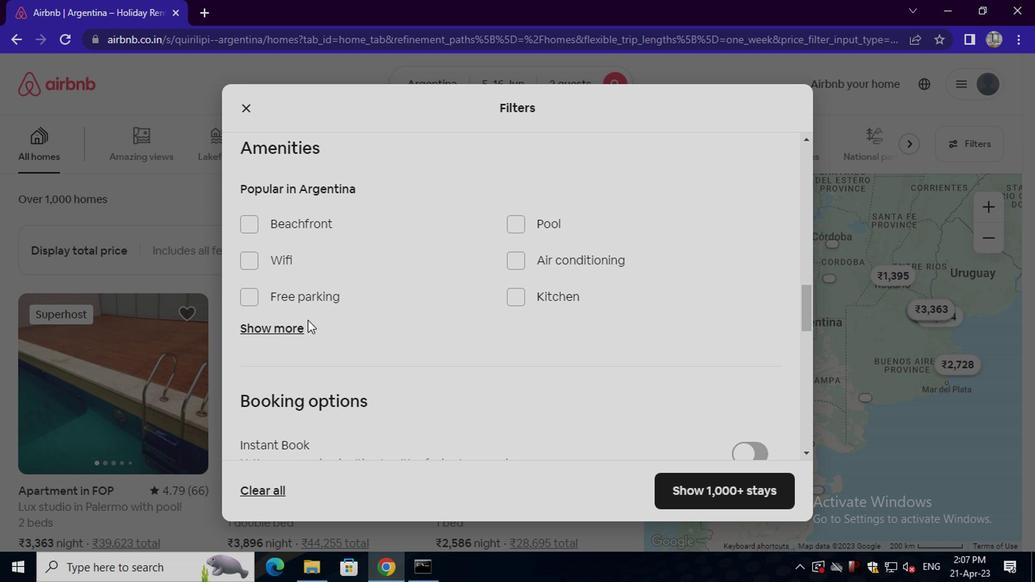 
Action: Mouse pressed left at (287, 334)
Screenshot: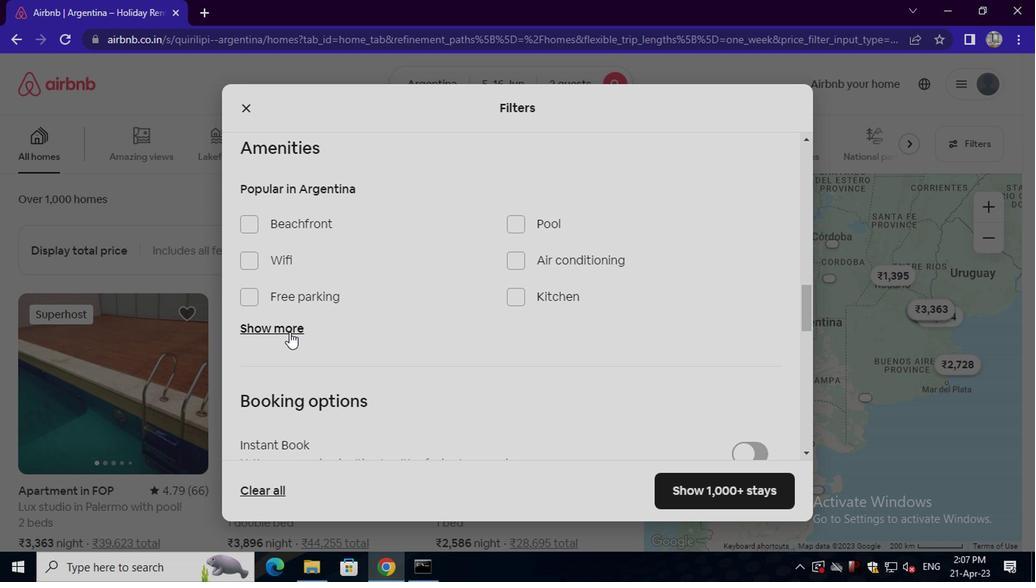 
Action: Mouse moved to (294, 358)
Screenshot: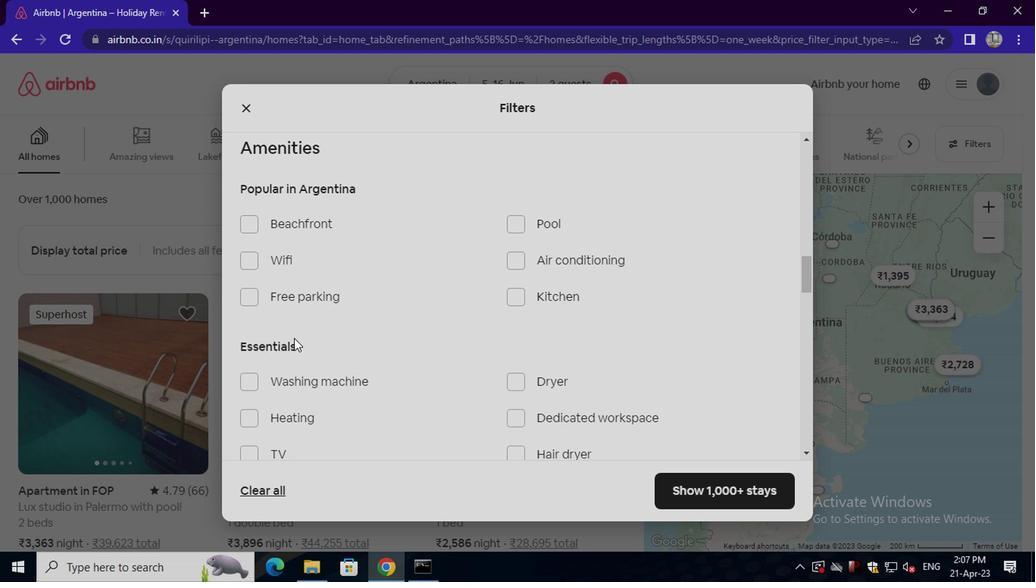 
Action: Mouse scrolled (294, 357) with delta (0, 0)
Screenshot: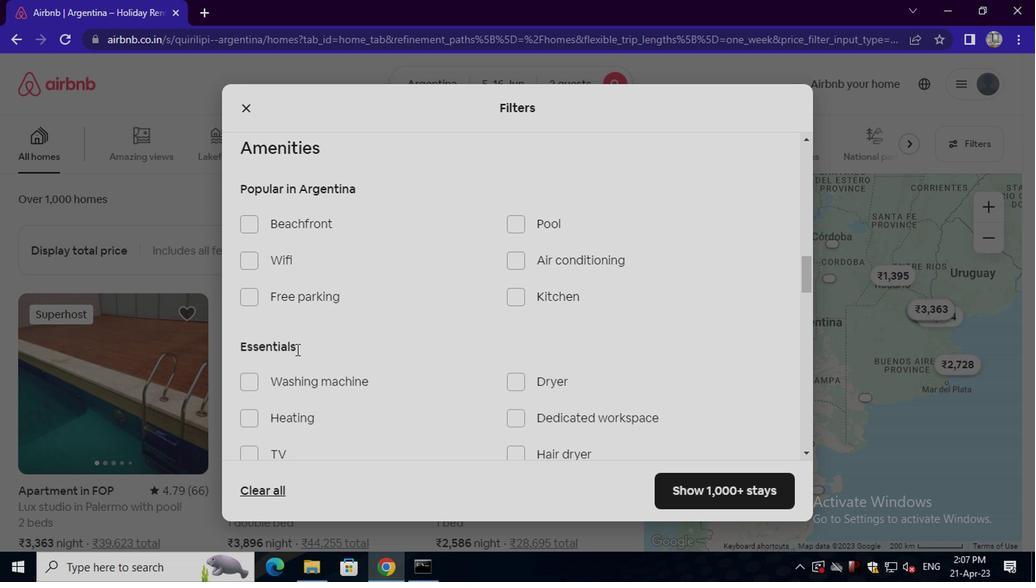 
Action: Mouse moved to (279, 345)
Screenshot: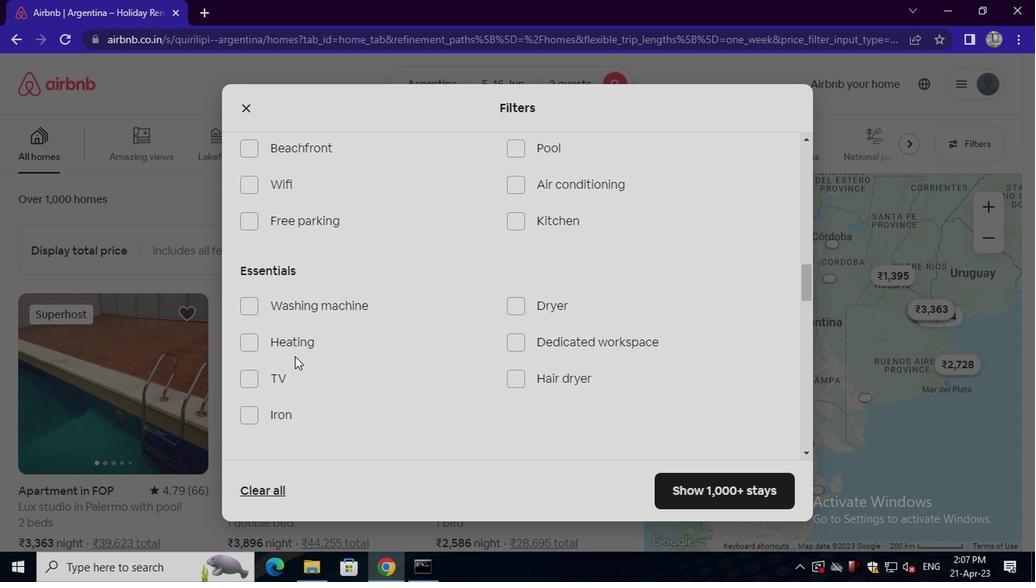 
Action: Mouse pressed left at (279, 345)
Screenshot: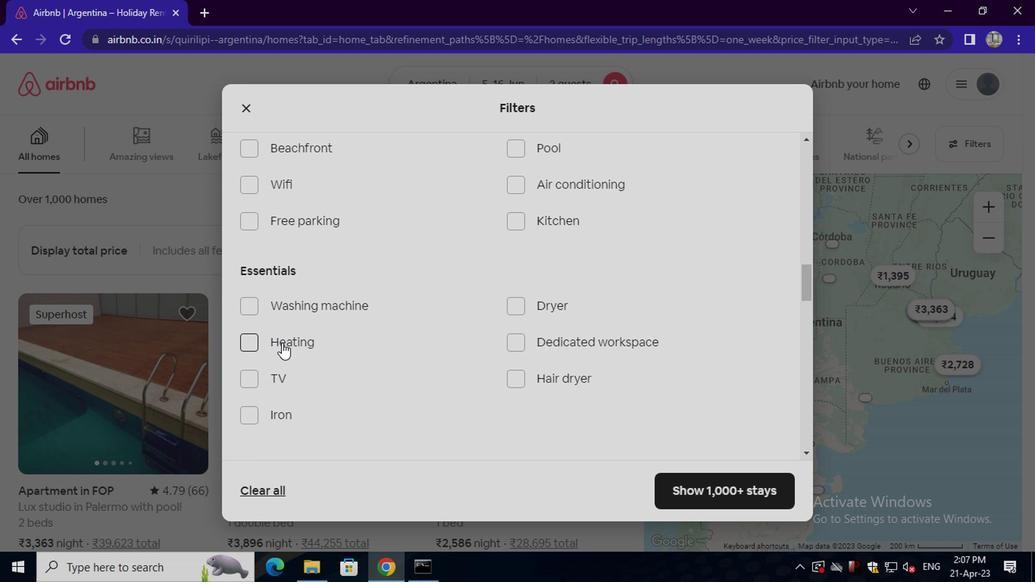 
Action: Mouse moved to (285, 346)
Screenshot: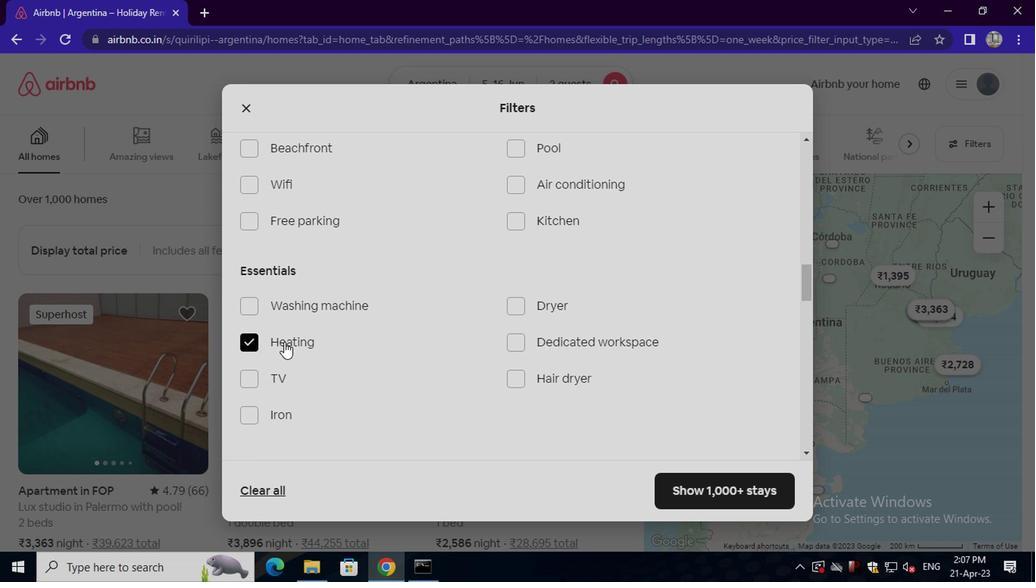 
Action: Mouse scrolled (285, 345) with delta (0, -1)
Screenshot: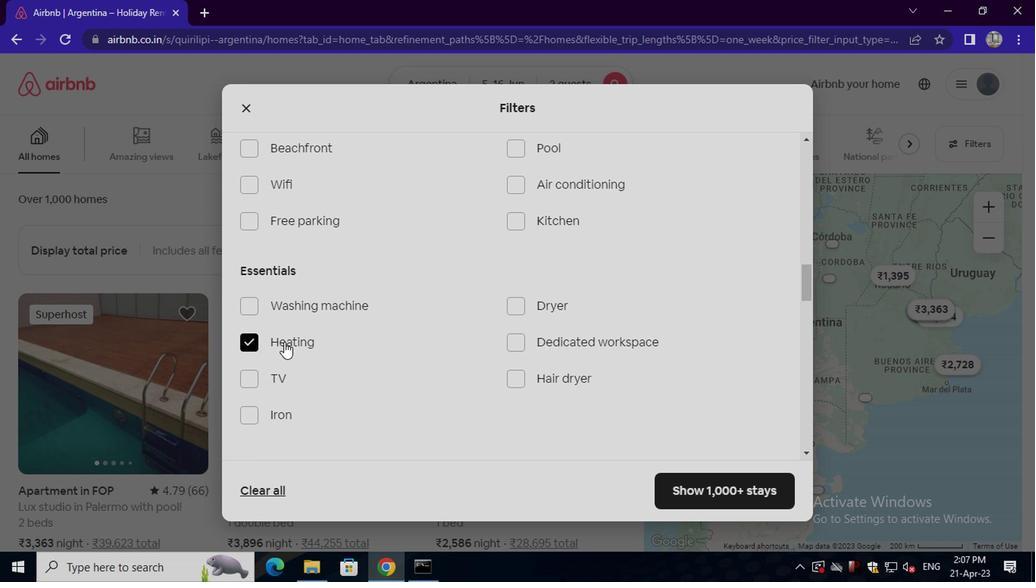 
Action: Mouse moved to (286, 347)
Screenshot: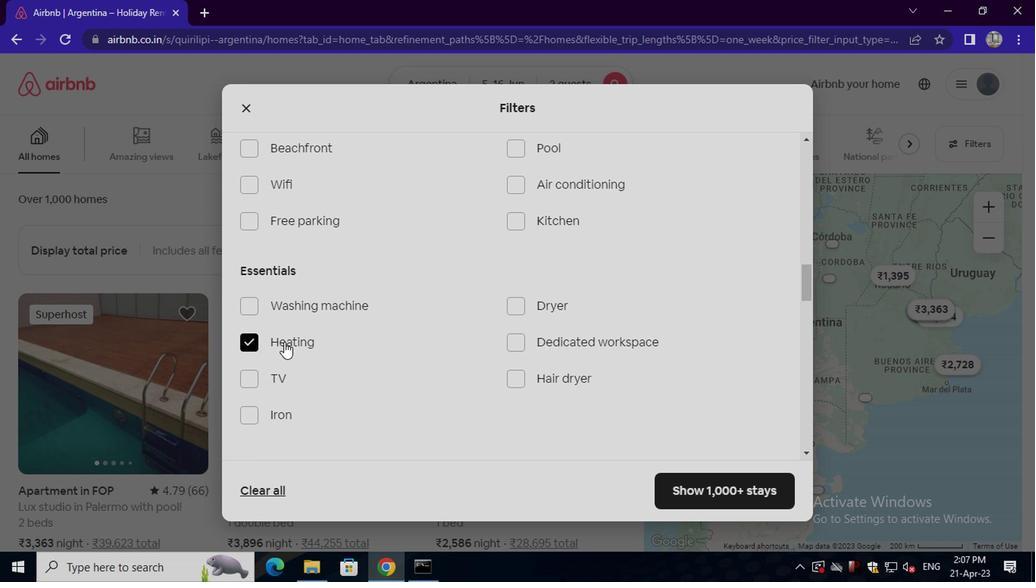 
Action: Mouse scrolled (286, 346) with delta (0, 0)
Screenshot: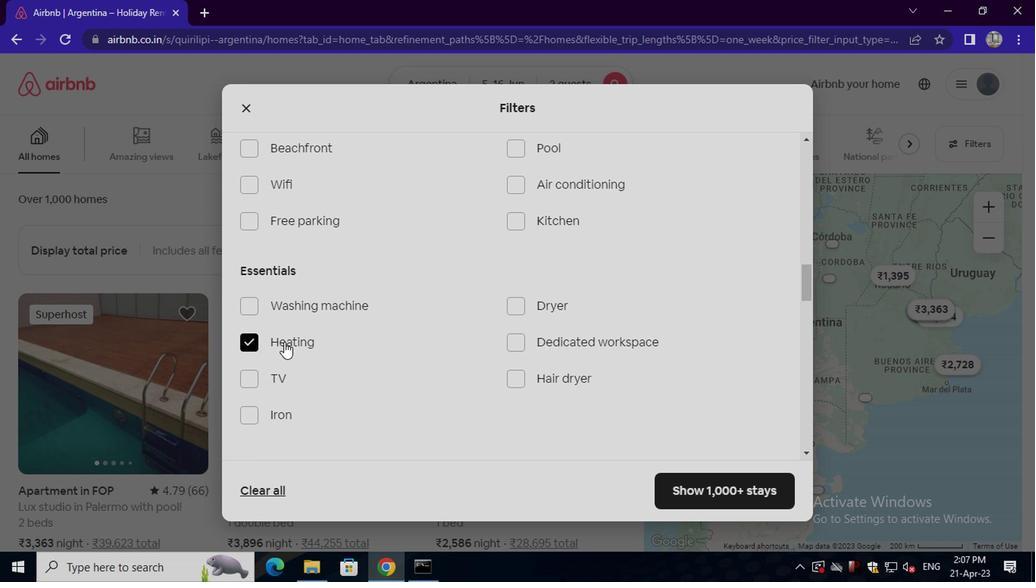 
Action: Mouse scrolled (286, 346) with delta (0, 0)
Screenshot: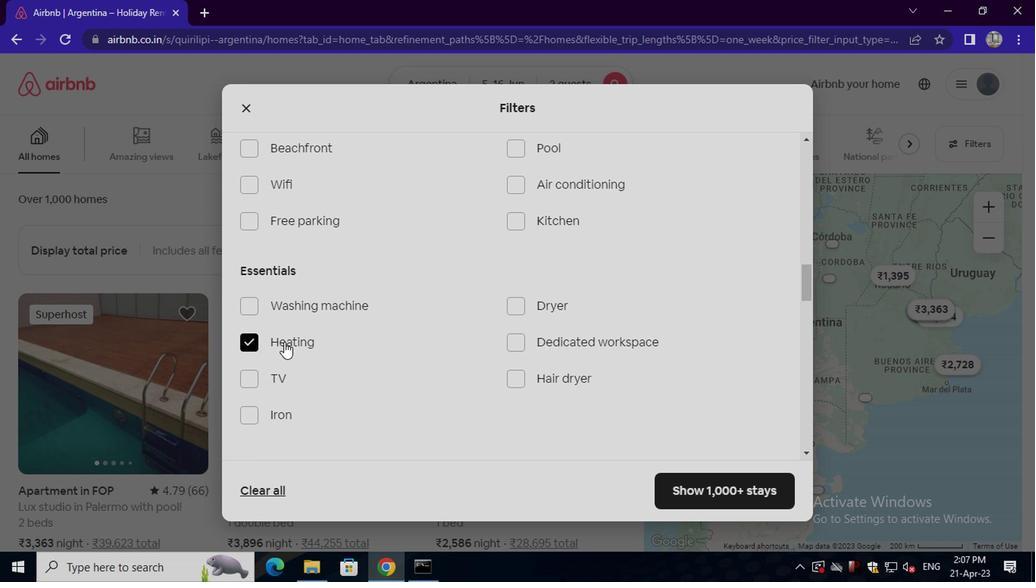 
Action: Mouse moved to (289, 347)
Screenshot: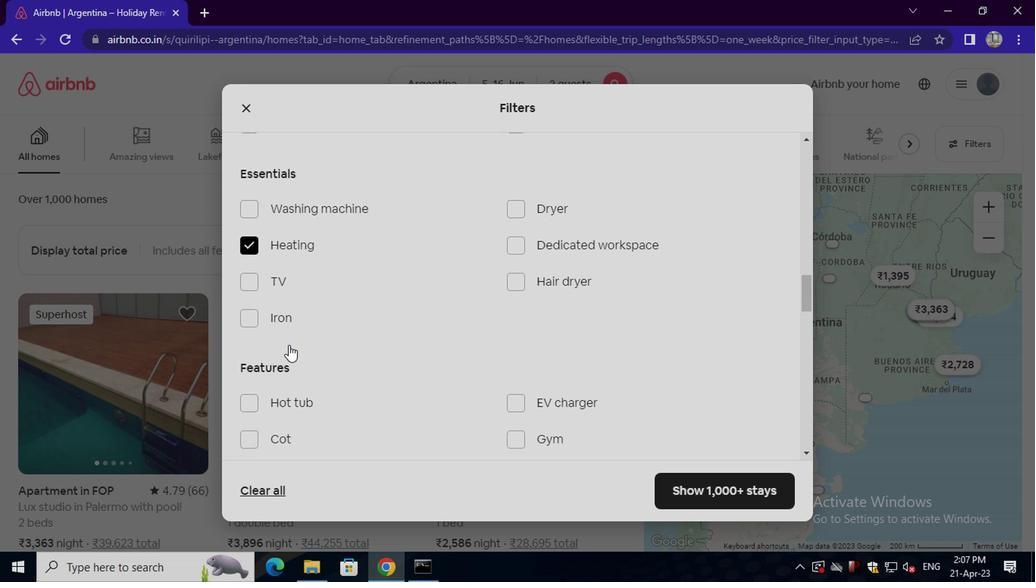 
Action: Mouse scrolled (289, 346) with delta (0, 0)
Screenshot: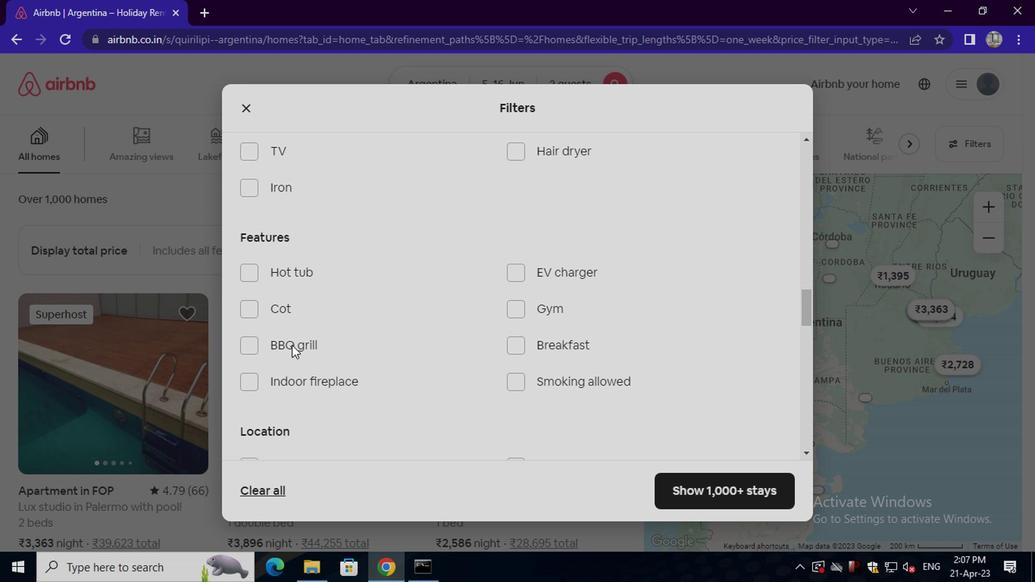 
Action: Mouse scrolled (289, 346) with delta (0, 0)
Screenshot: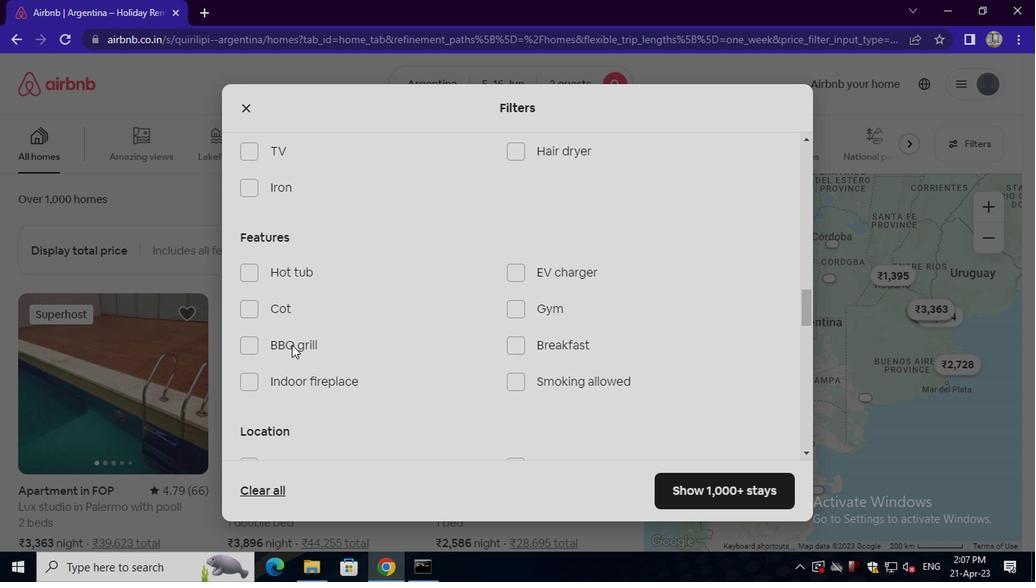 
Action: Mouse scrolled (289, 346) with delta (0, 0)
Screenshot: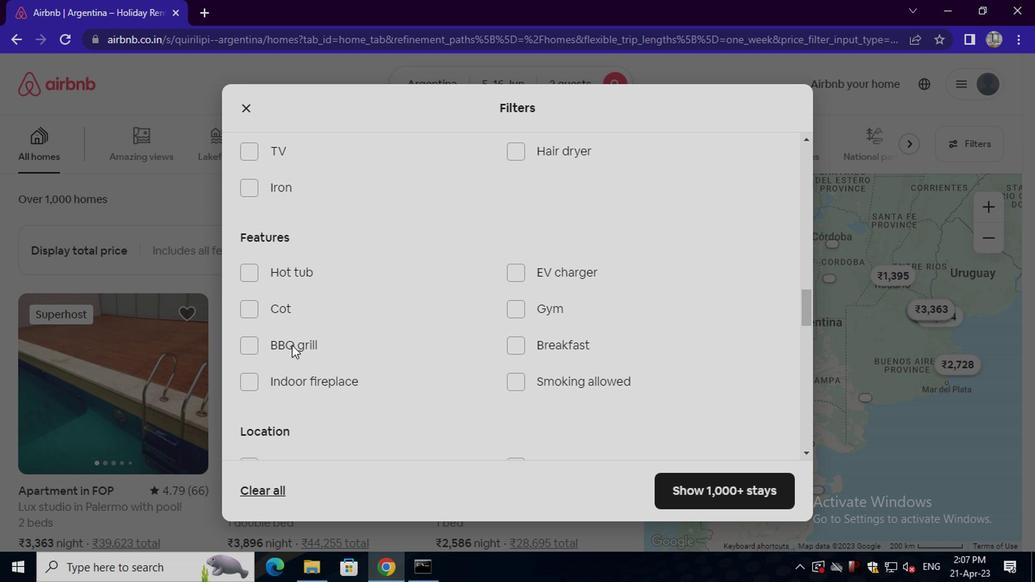 
Action: Mouse moved to (299, 347)
Screenshot: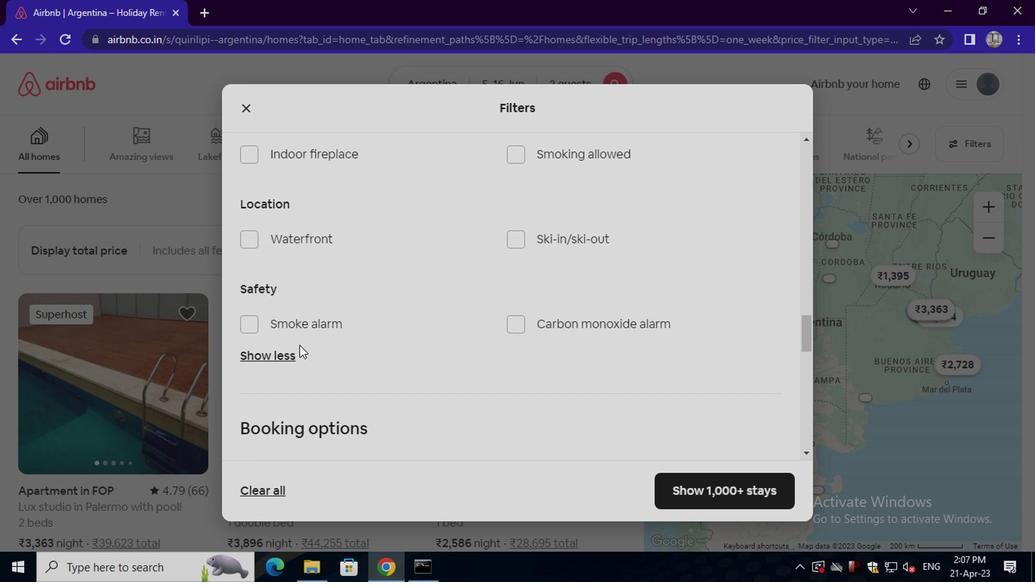 
Action: Mouse scrolled (299, 346) with delta (0, 0)
Screenshot: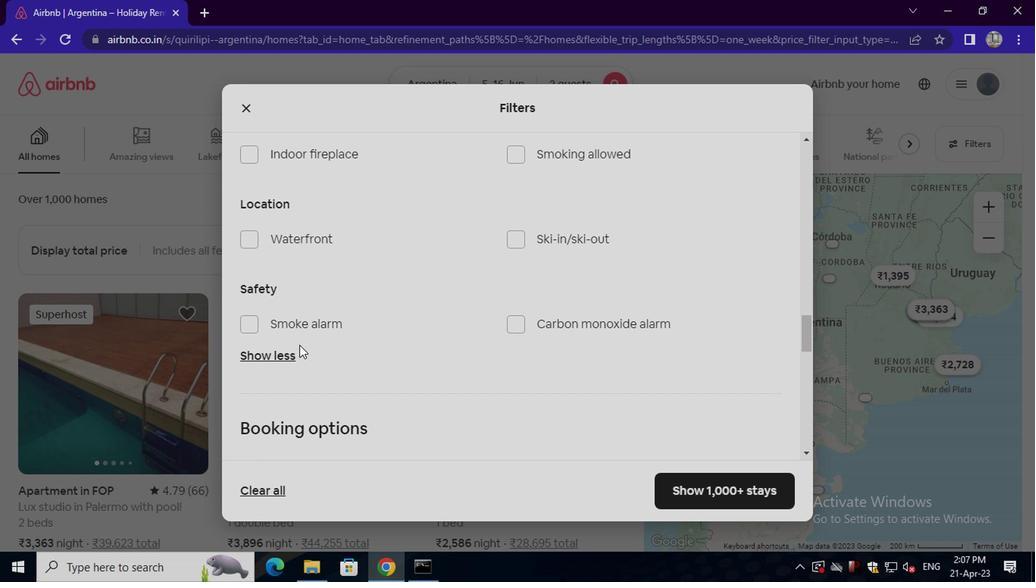 
Action: Mouse moved to (409, 367)
Screenshot: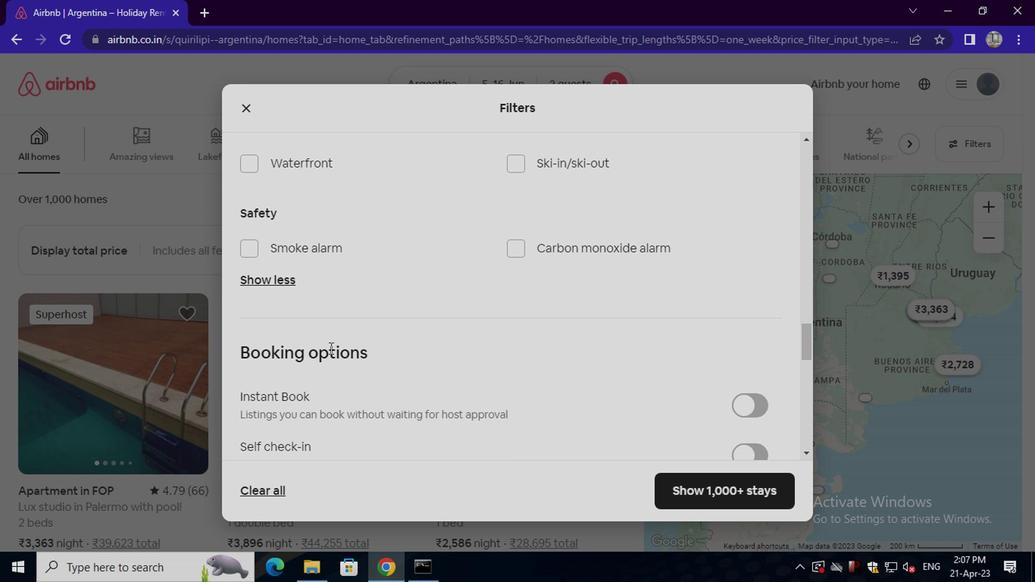 
Action: Mouse scrolled (409, 367) with delta (0, 0)
Screenshot: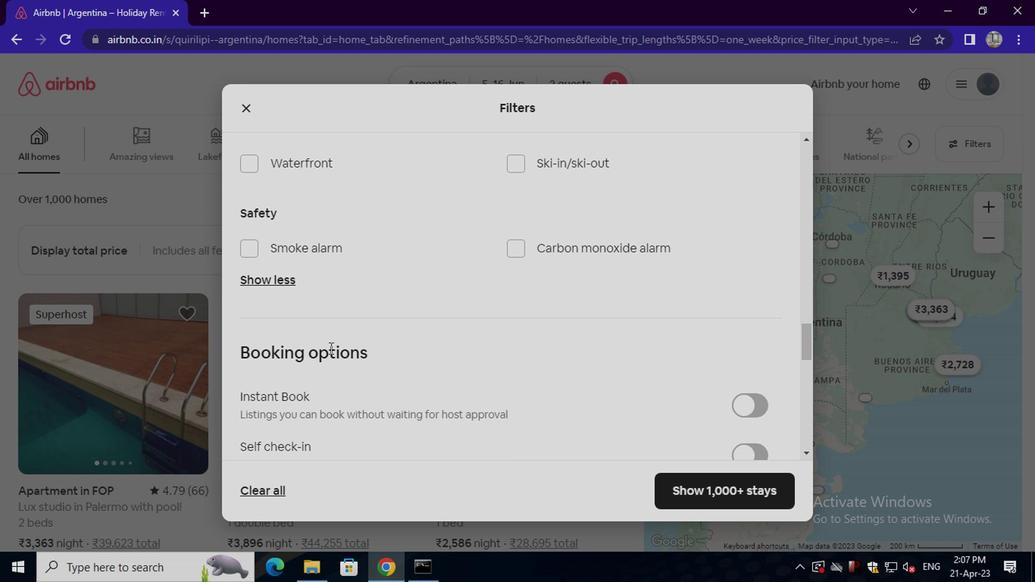 
Action: Mouse moved to (422, 370)
Screenshot: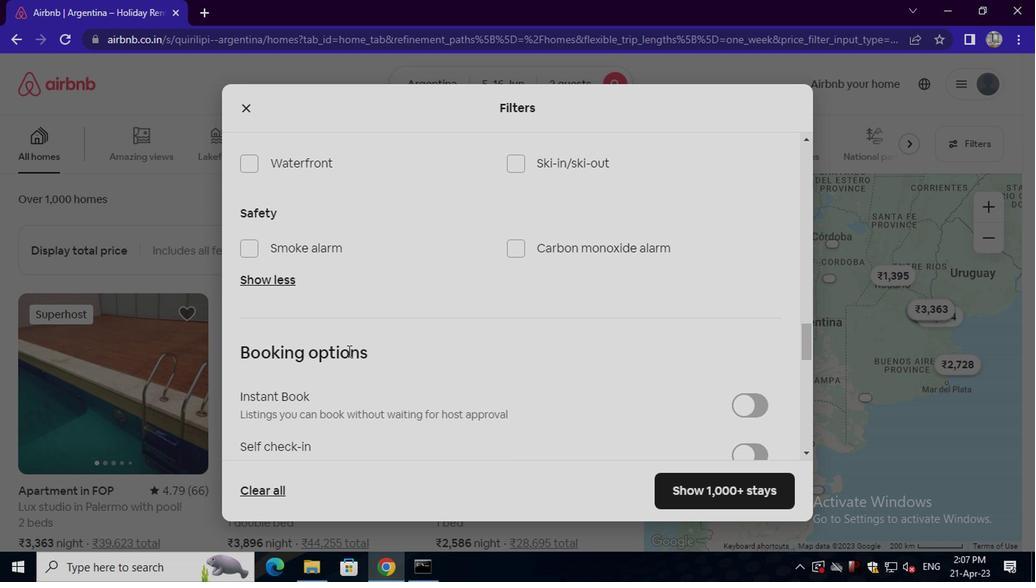 
Action: Mouse scrolled (422, 369) with delta (0, -1)
Screenshot: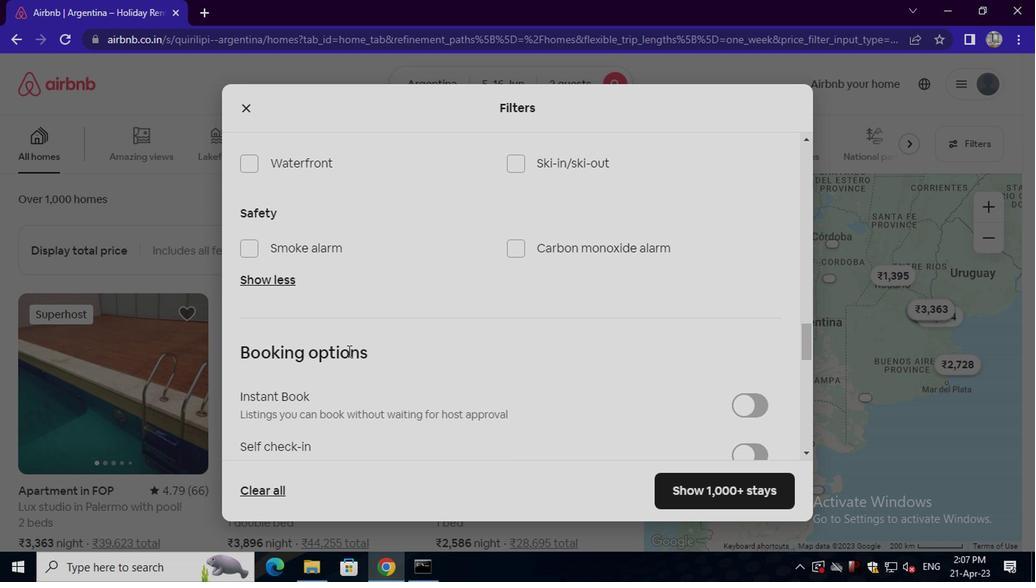 
Action: Mouse moved to (753, 311)
Screenshot: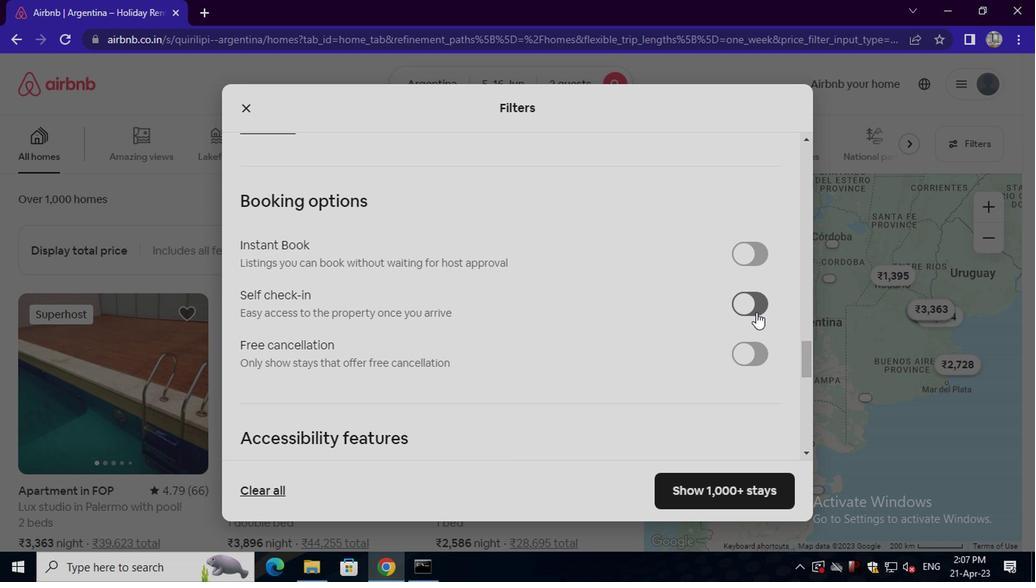 
Action: Mouse pressed left at (753, 311)
Screenshot: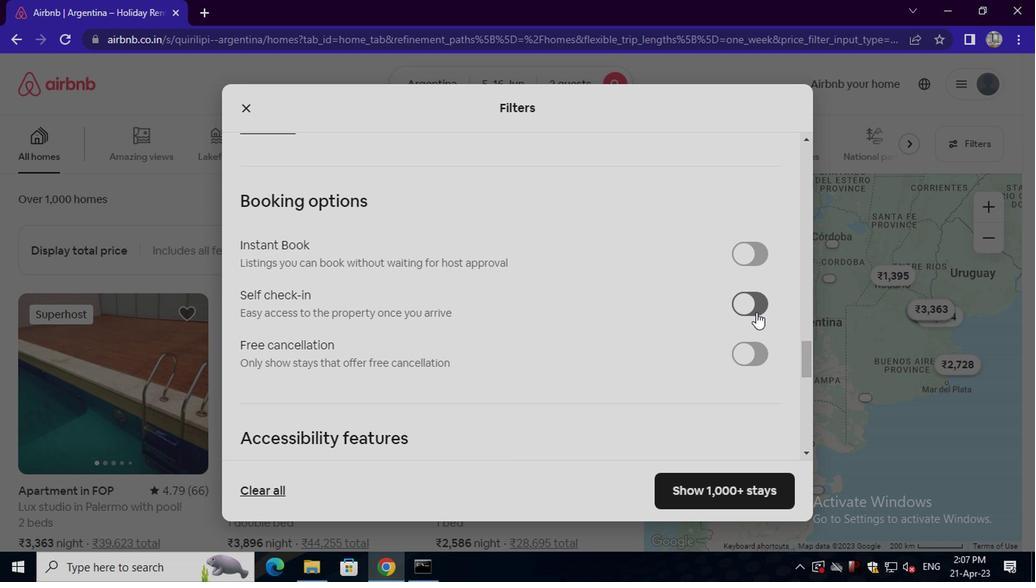 
Action: Mouse moved to (382, 354)
Screenshot: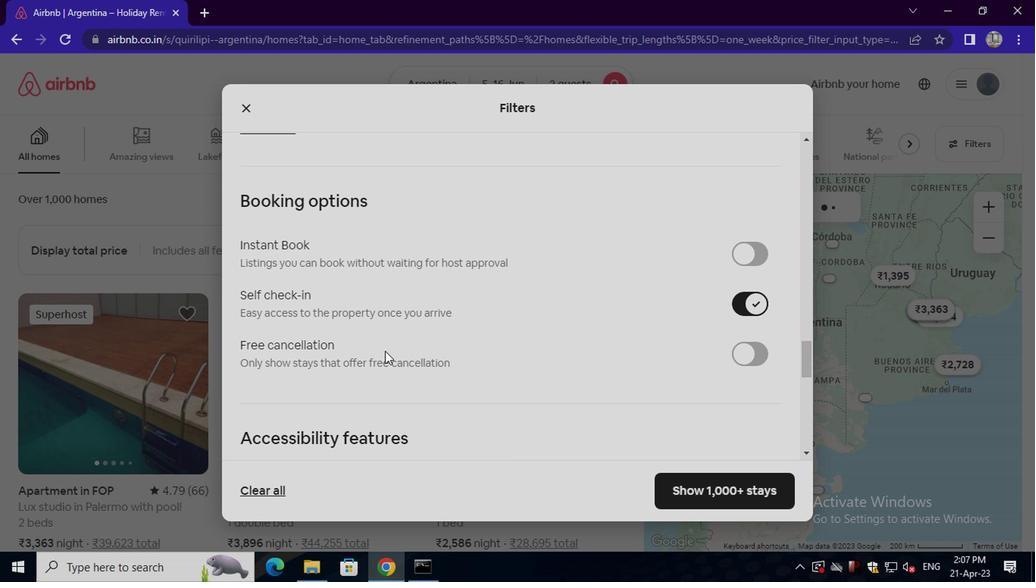 
Action: Mouse scrolled (382, 354) with delta (0, 0)
Screenshot: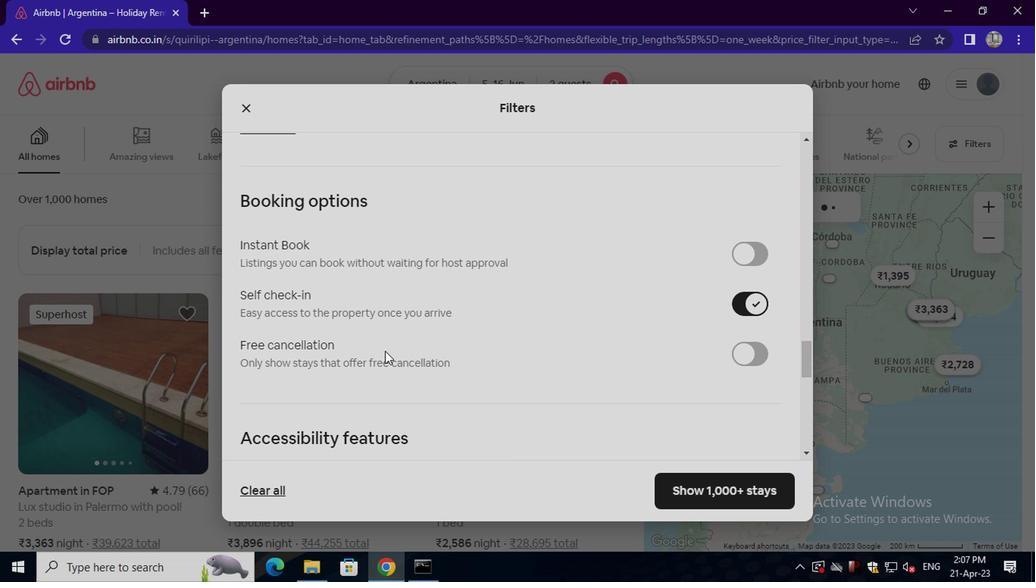 
Action: Mouse moved to (382, 355)
Screenshot: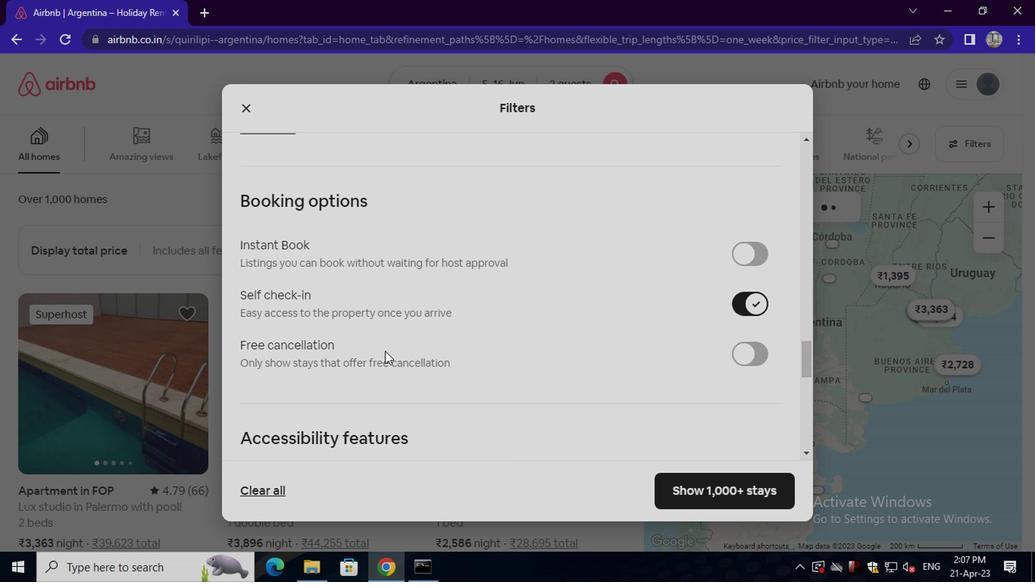 
Action: Mouse scrolled (382, 354) with delta (0, 0)
Screenshot: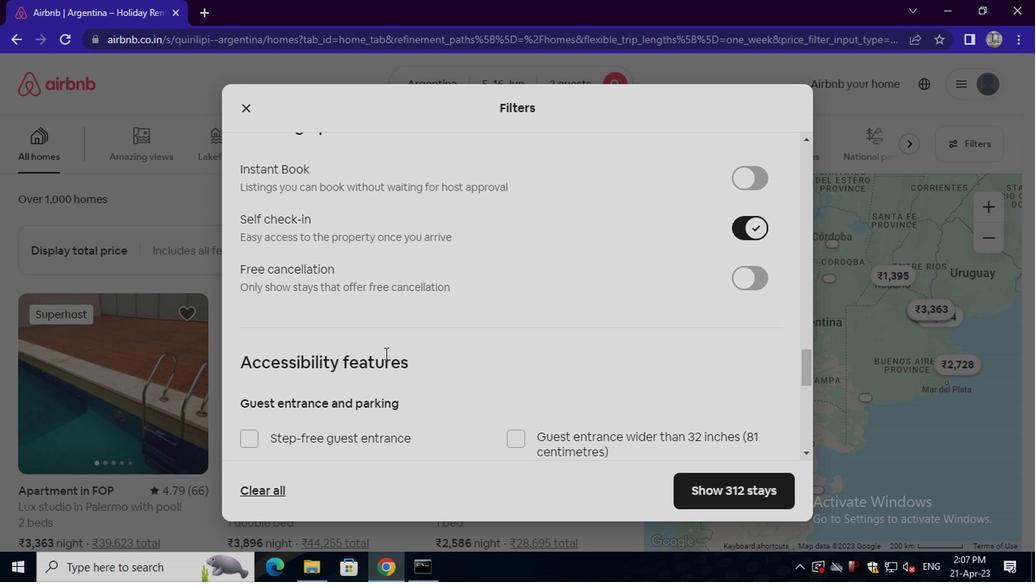
Action: Mouse scrolled (382, 354) with delta (0, 0)
Screenshot: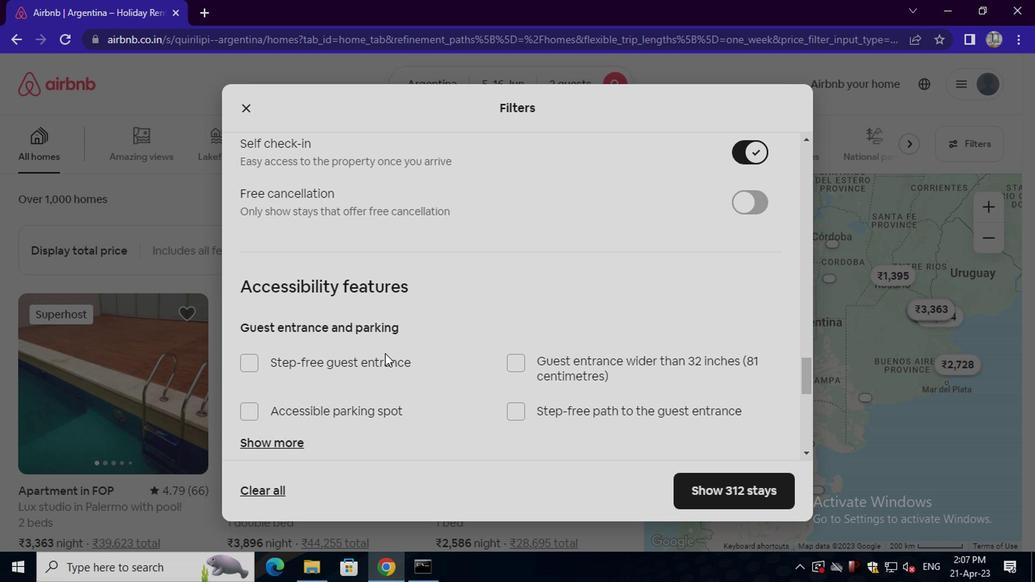 
Action: Mouse scrolled (382, 354) with delta (0, 0)
Screenshot: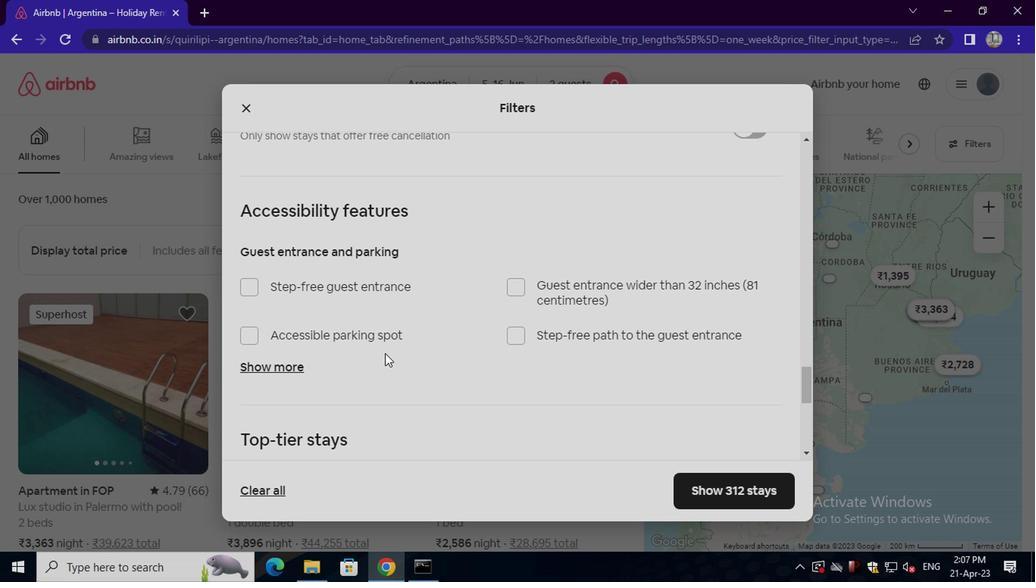 
Action: Mouse scrolled (382, 354) with delta (0, 0)
Screenshot: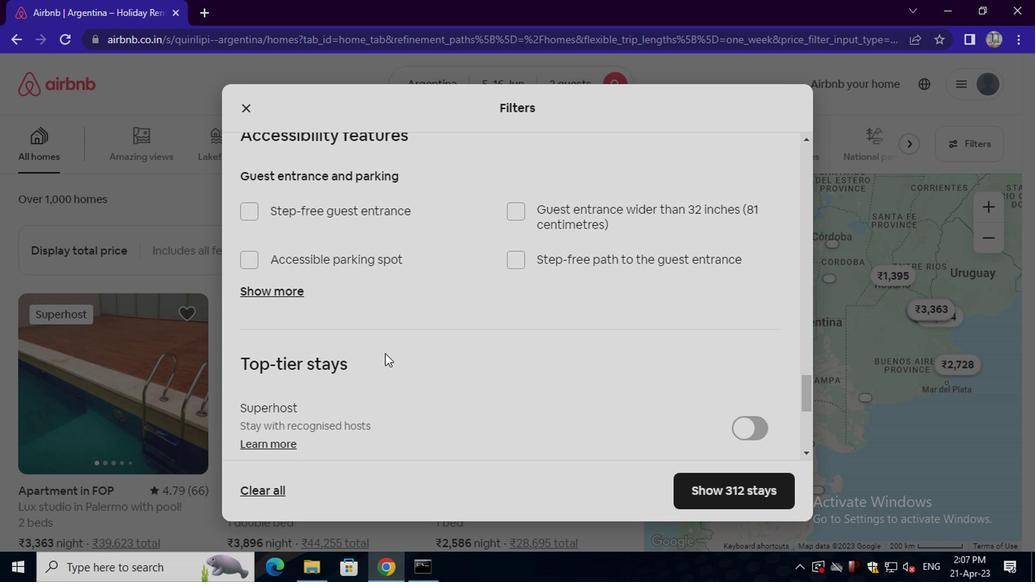 
Action: Mouse scrolled (382, 354) with delta (0, 0)
Screenshot: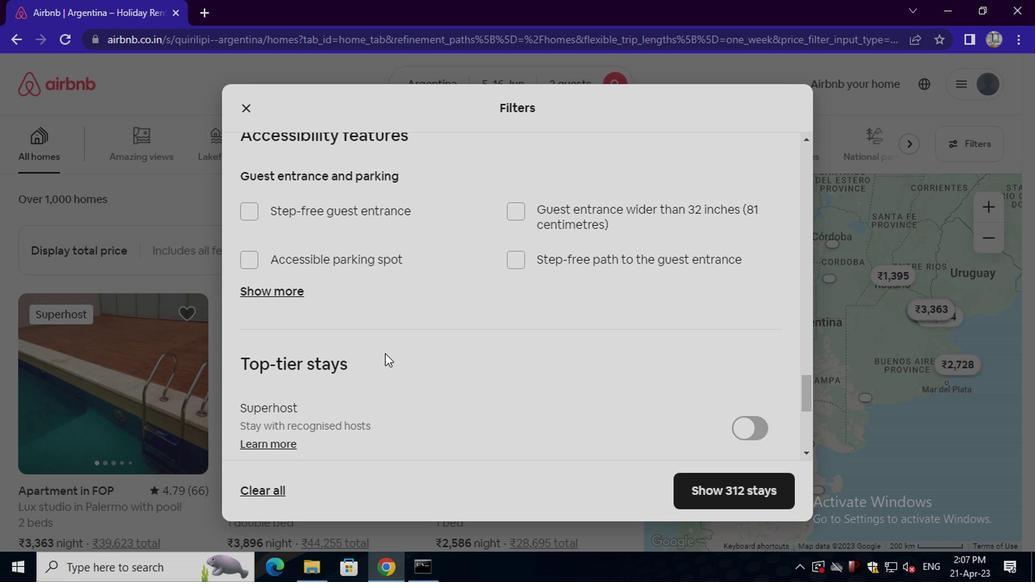 
Action: Mouse scrolled (382, 354) with delta (0, 0)
Screenshot: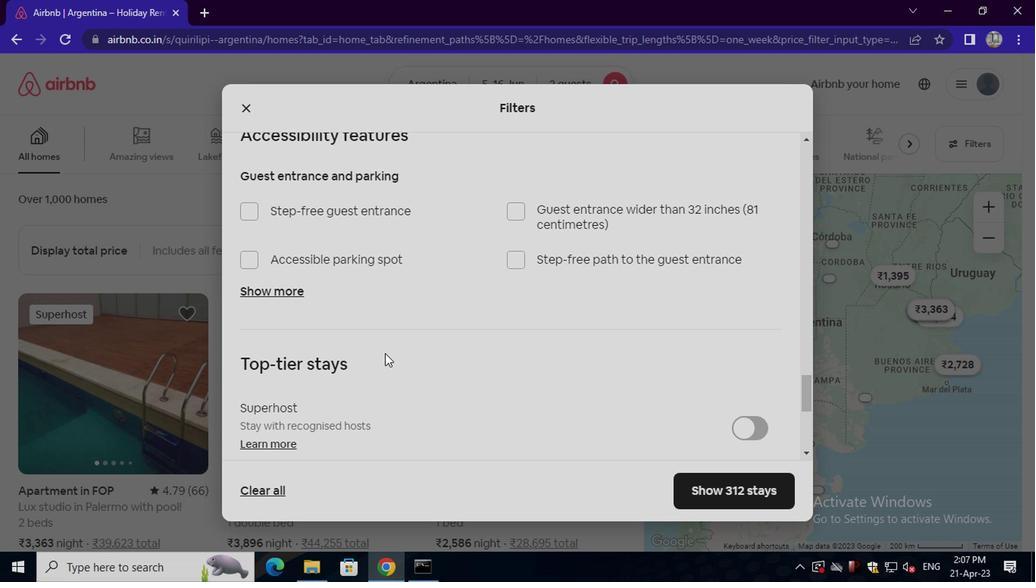 
Action: Mouse moved to (343, 371)
Screenshot: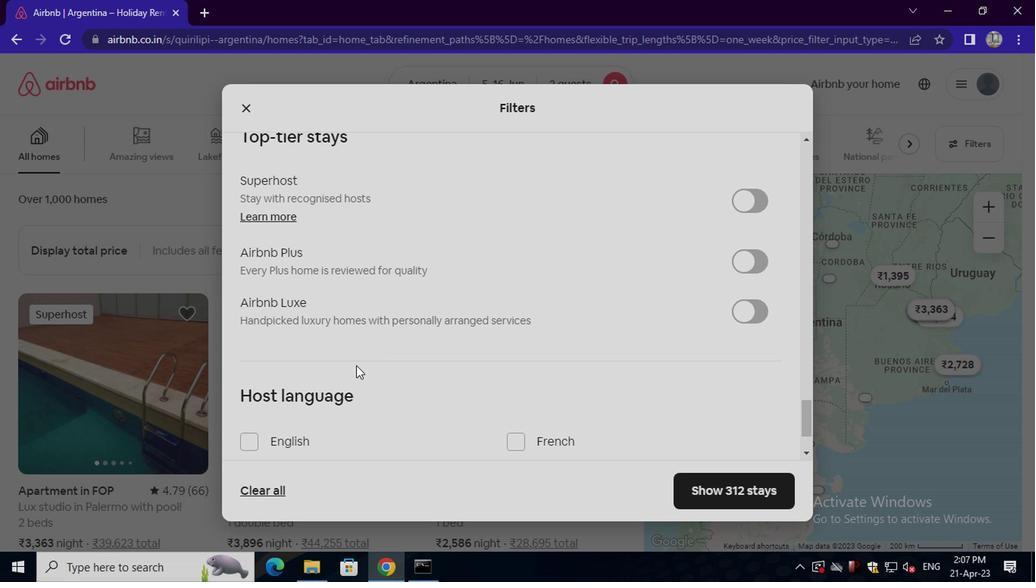 
Action: Mouse scrolled (343, 371) with delta (0, 0)
Screenshot: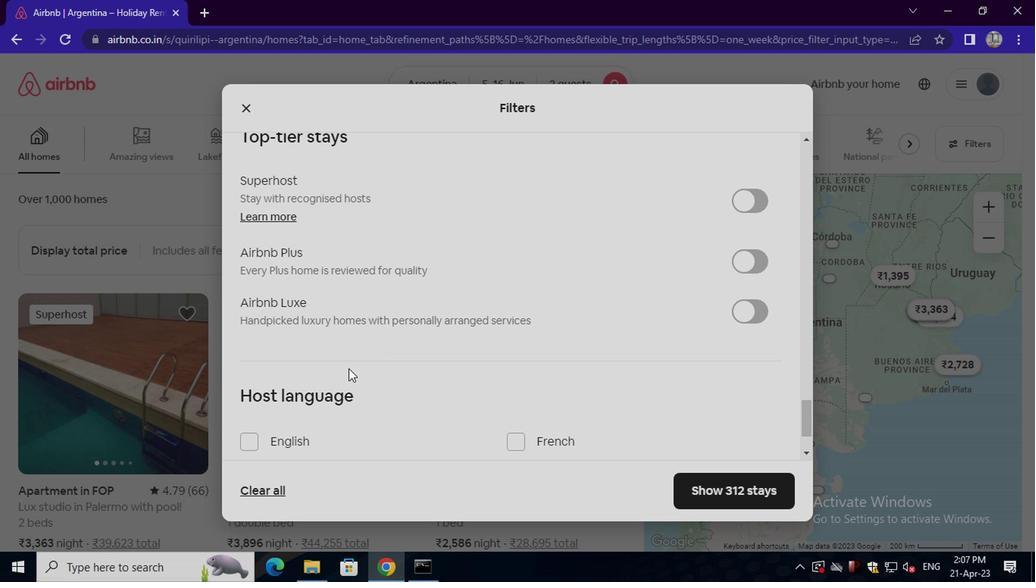 
Action: Mouse moved to (283, 373)
Screenshot: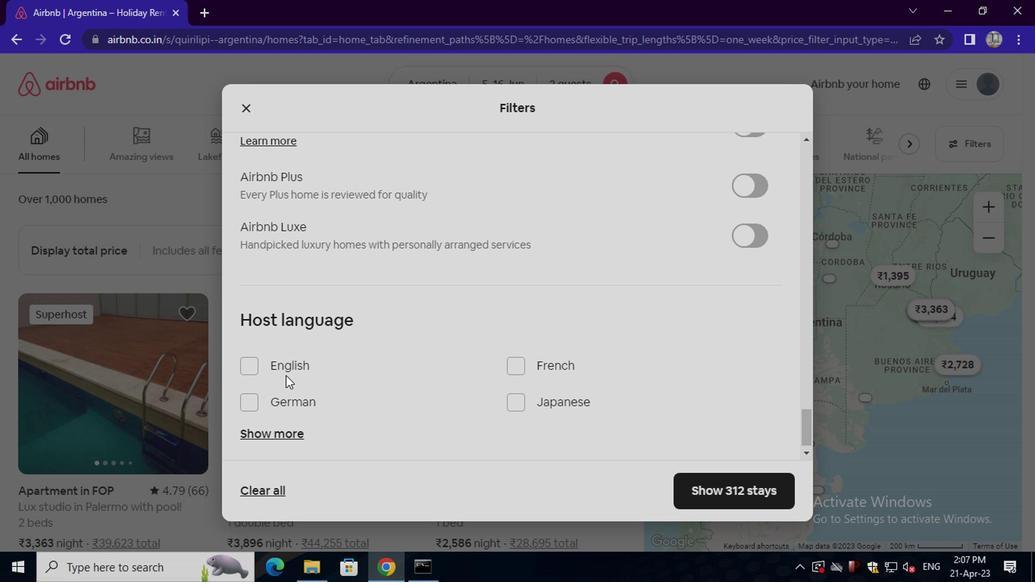 
Action: Mouse pressed left at (283, 373)
Screenshot: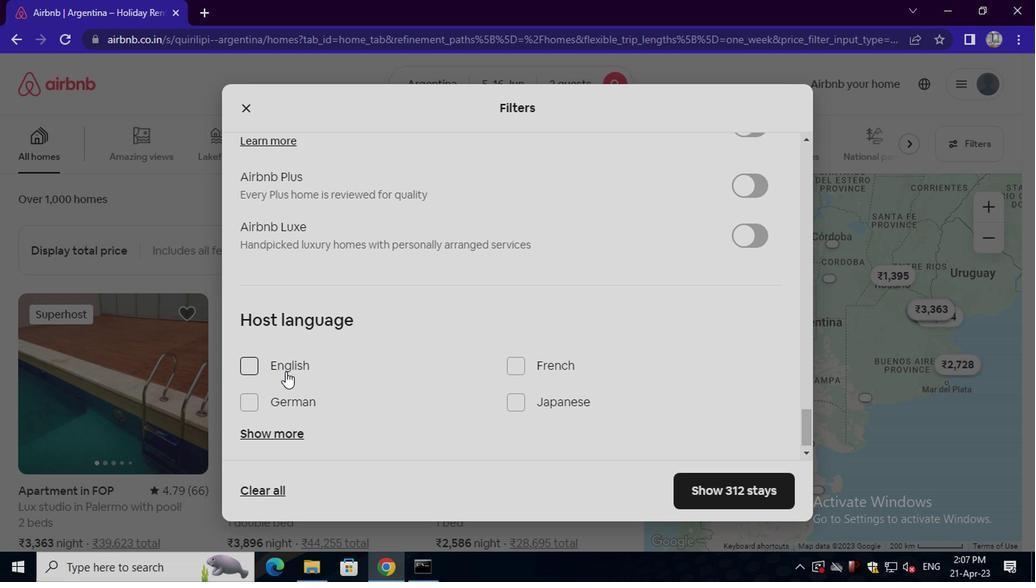 
Action: Mouse moved to (723, 498)
Screenshot: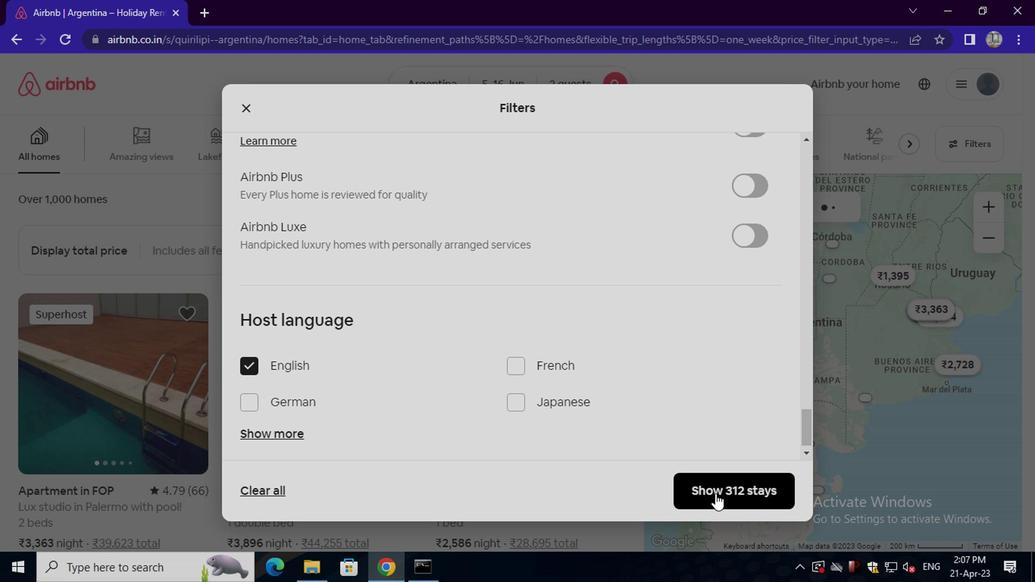 
Action: Mouse pressed left at (723, 498)
Screenshot: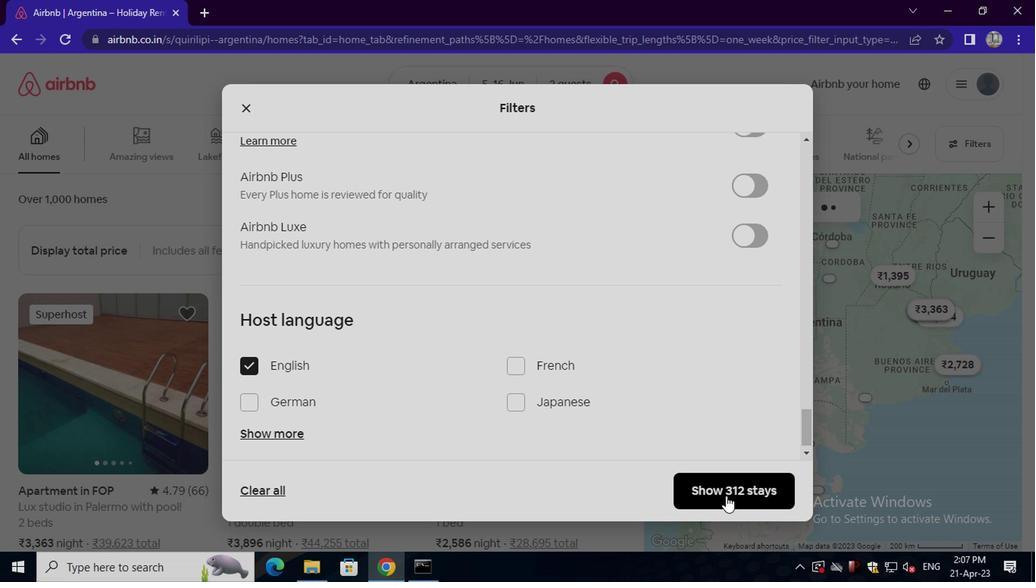 
